 Task: In the Page Anna.pptxselect the first slide and add  'section', rename the section 'introduction'select the second slide and add  section, rename the section bodyapply the section 'collapse all'apply the section expand allinsert and apply to all slide slide no
Action: Mouse moved to (38, 90)
Screenshot: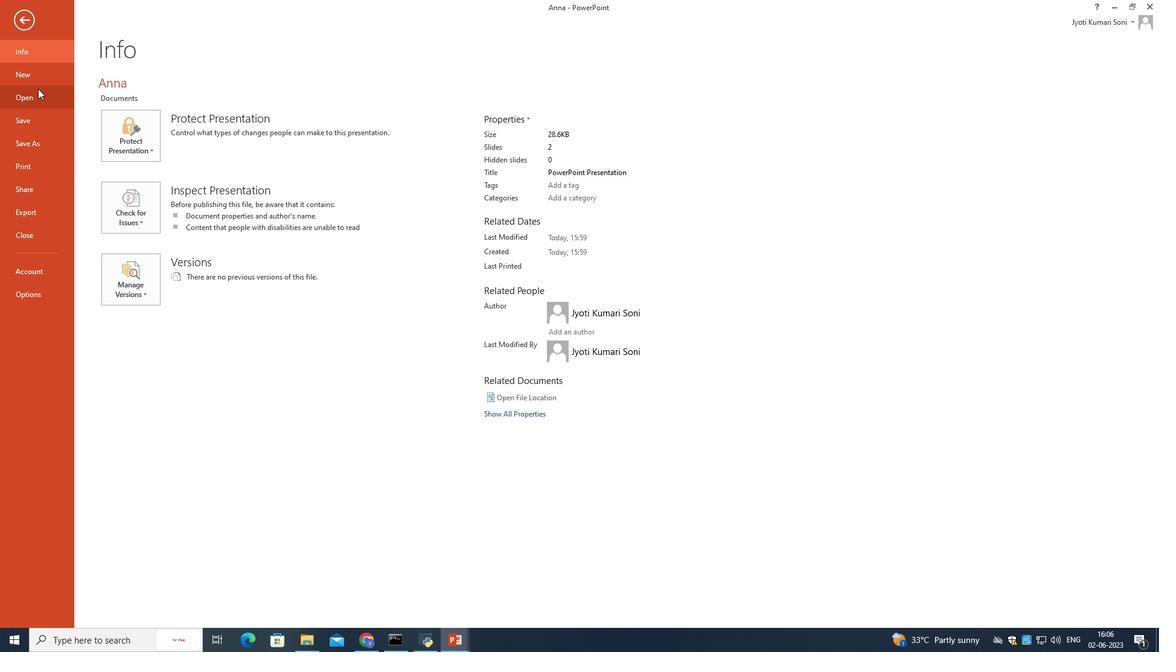
Action: Mouse pressed left at (38, 90)
Screenshot: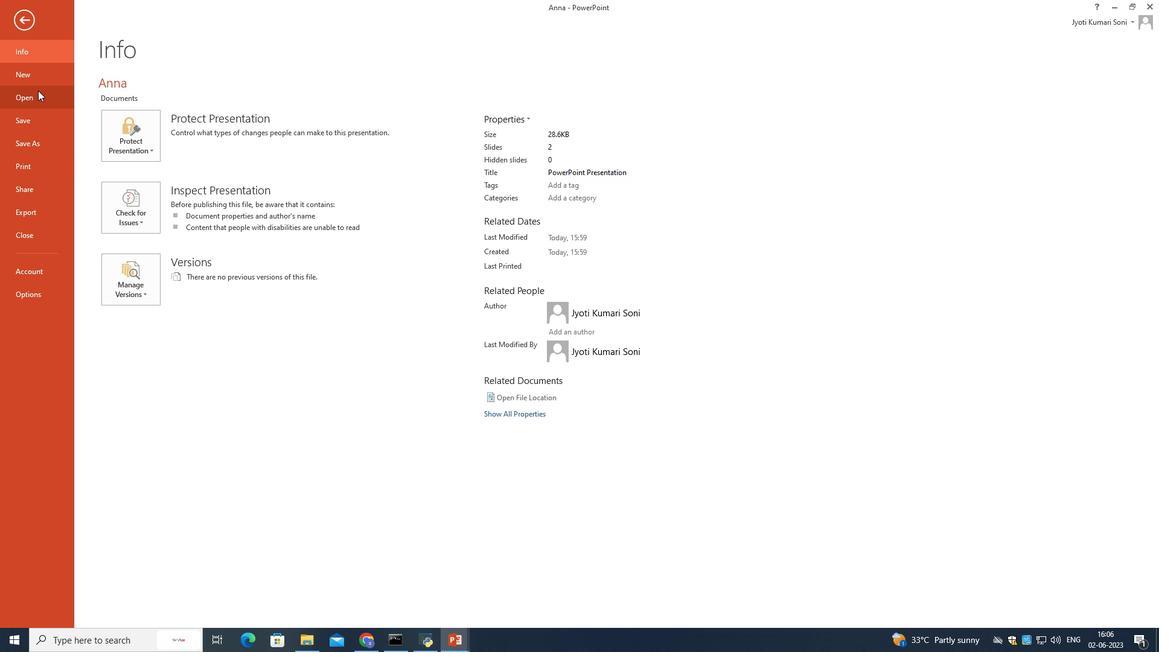 
Action: Mouse moved to (317, 109)
Screenshot: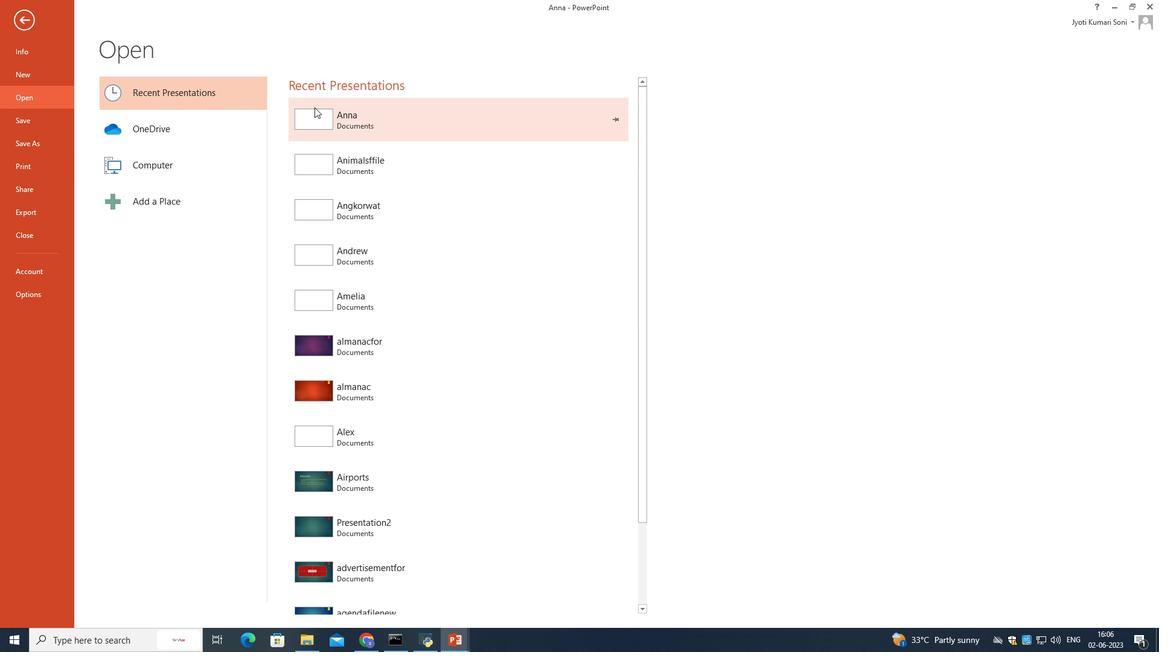
Action: Mouse pressed left at (317, 109)
Screenshot: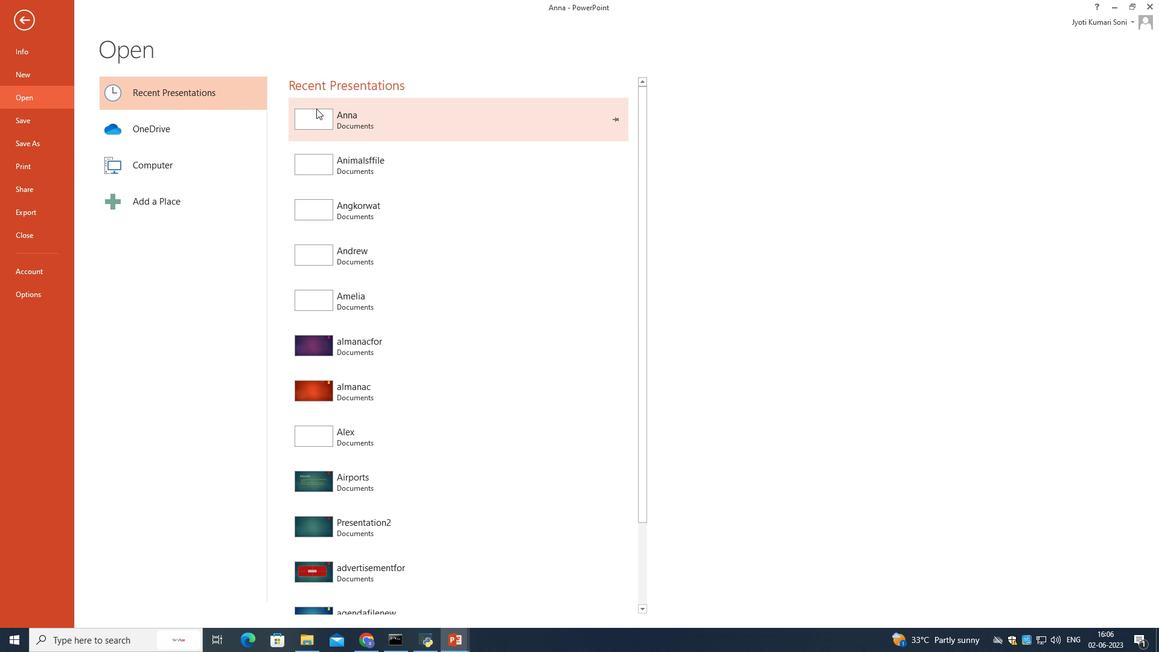
Action: Mouse moved to (100, 123)
Screenshot: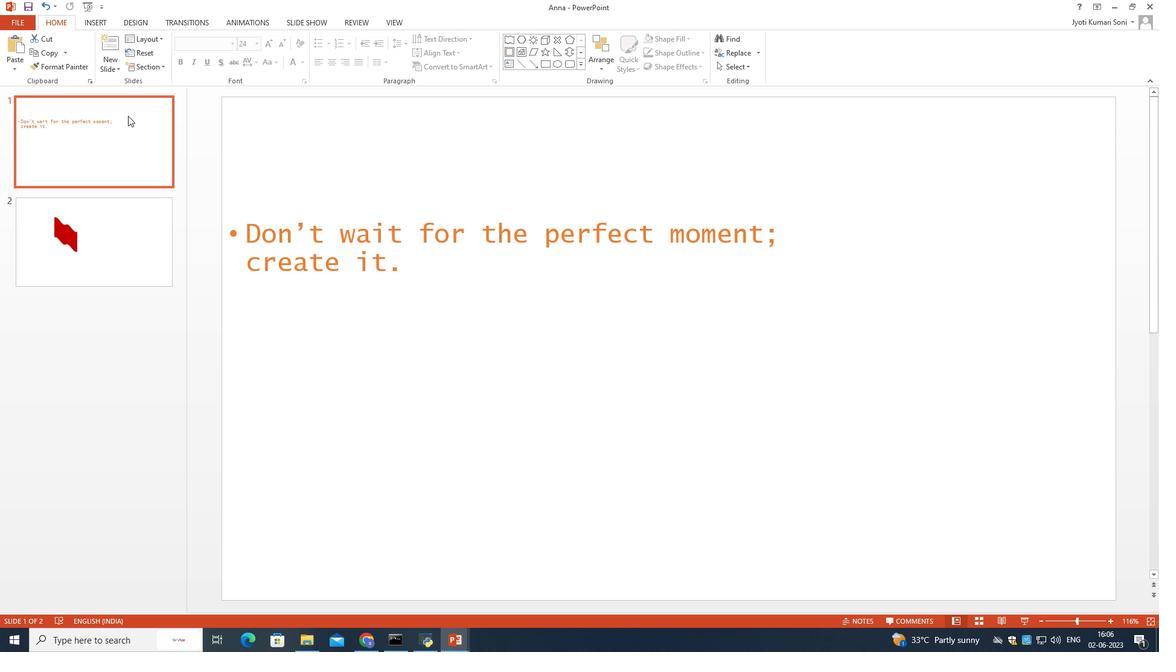 
Action: Mouse pressed left at (100, 123)
Screenshot: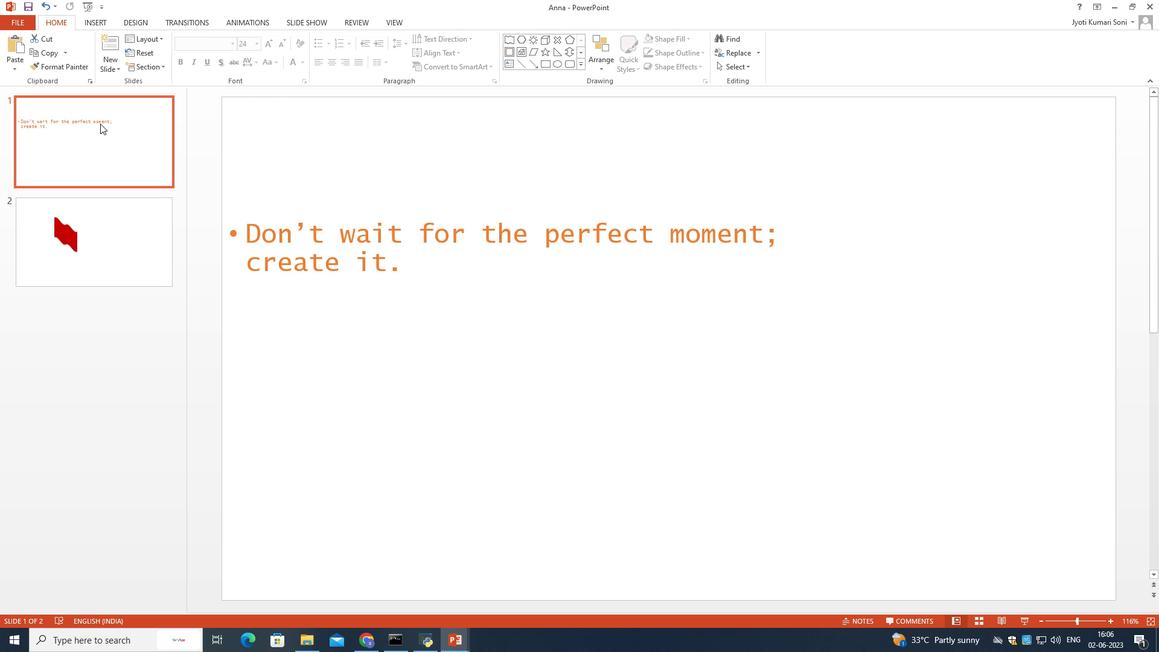 
Action: Mouse moved to (149, 65)
Screenshot: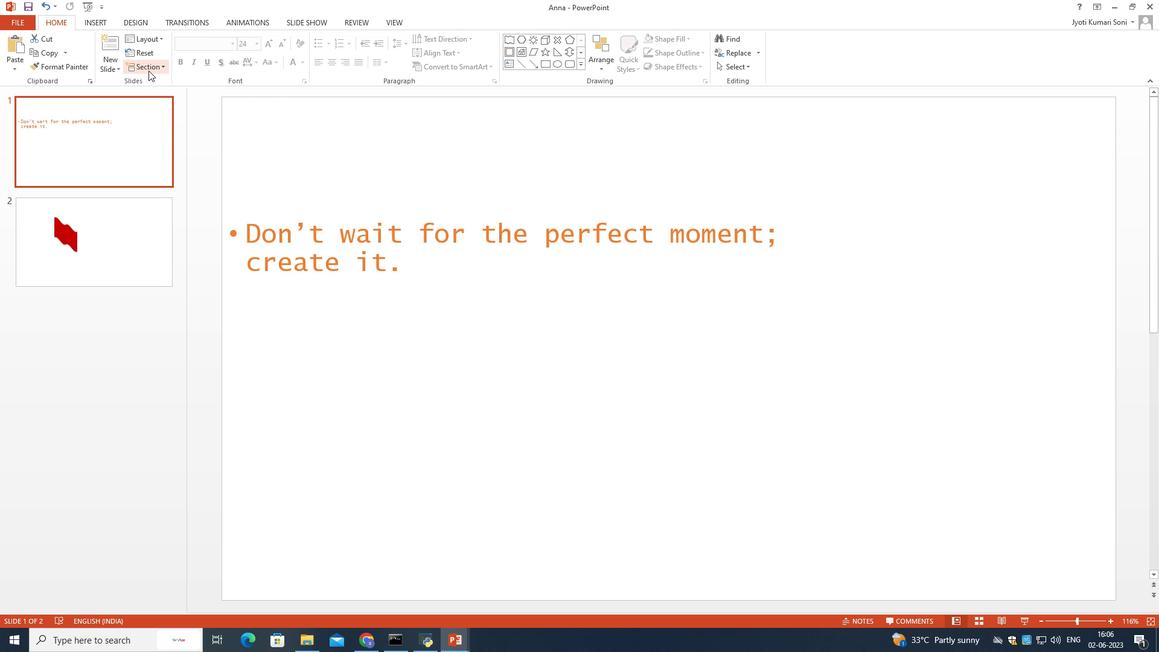 
Action: Mouse pressed left at (149, 65)
Screenshot: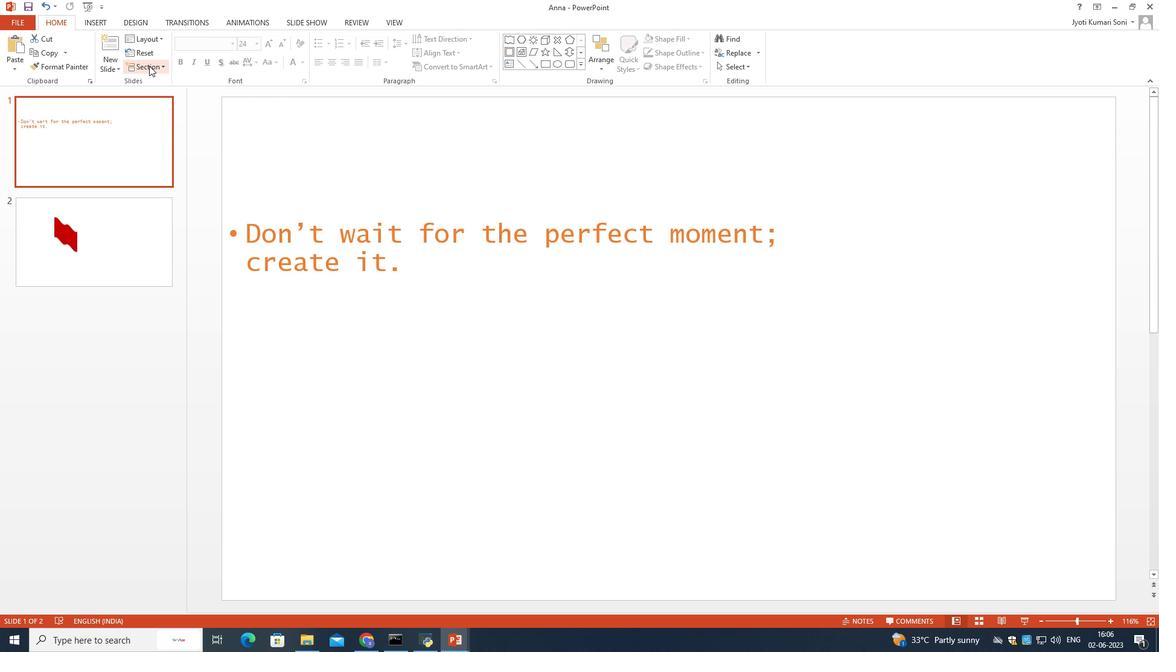 
Action: Mouse moved to (157, 79)
Screenshot: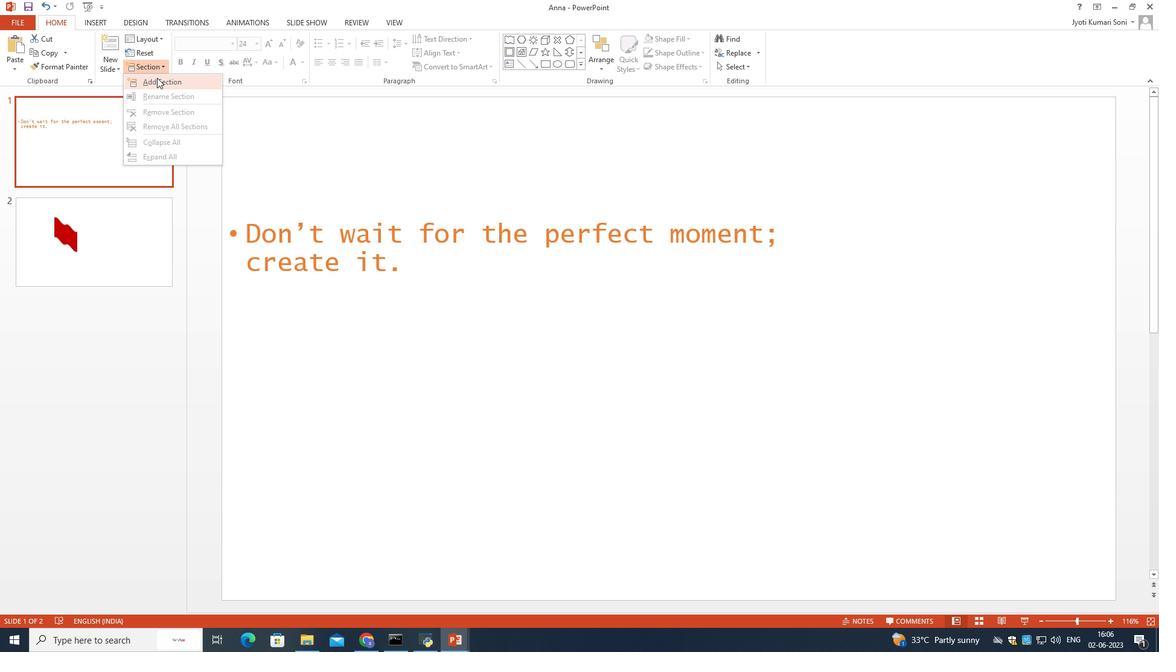 
Action: Mouse pressed left at (157, 79)
Screenshot: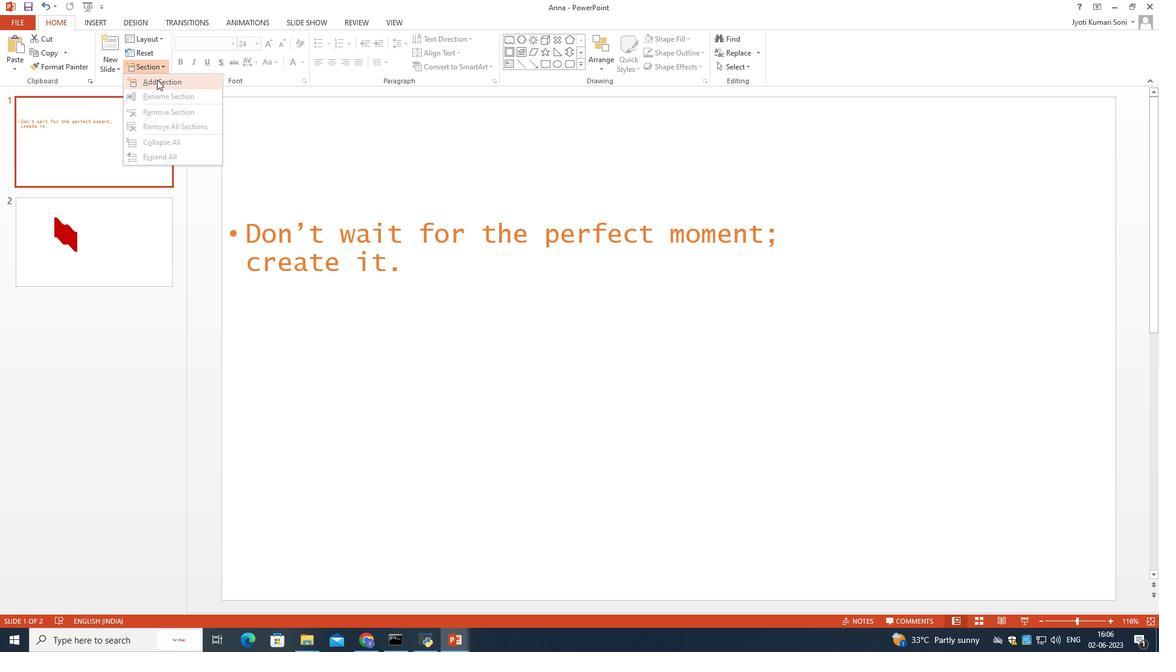 
Action: Mouse moved to (65, 99)
Screenshot: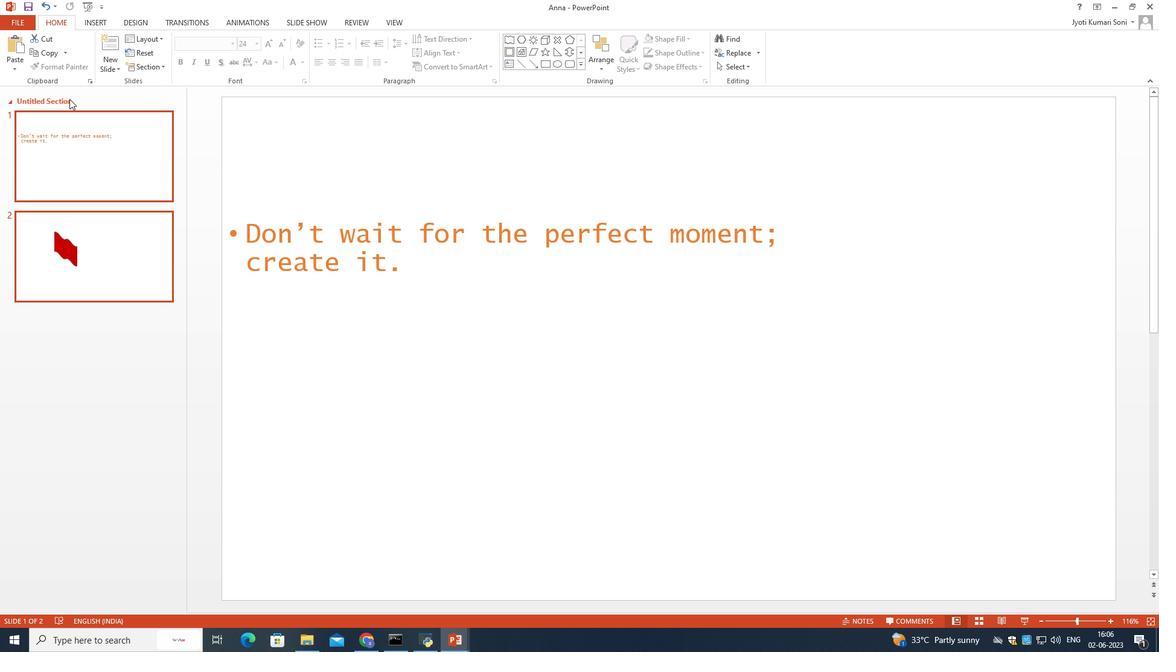 
Action: Mouse pressed right at (65, 99)
Screenshot: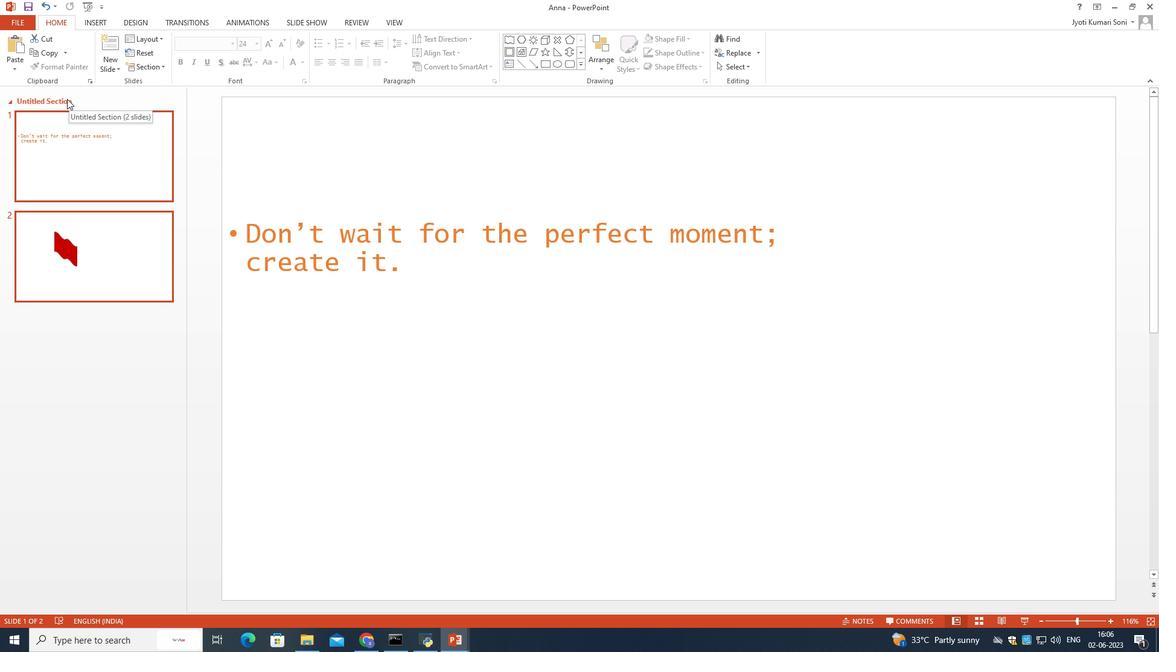 
Action: Mouse moved to (80, 108)
Screenshot: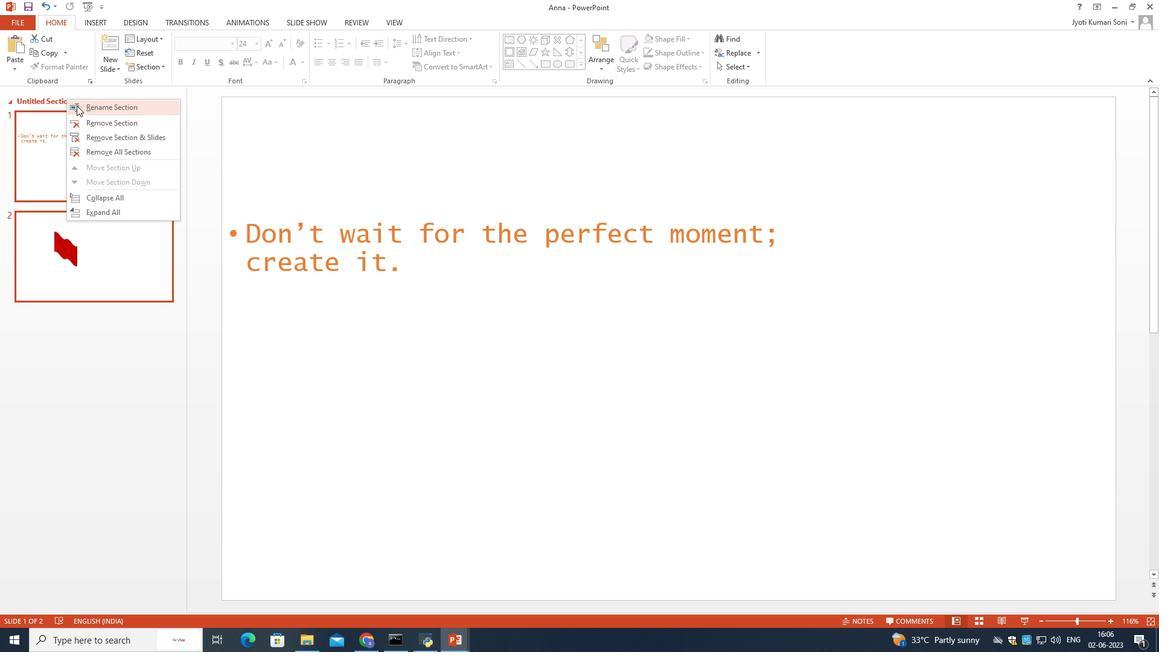
Action: Mouse pressed left at (80, 108)
Screenshot: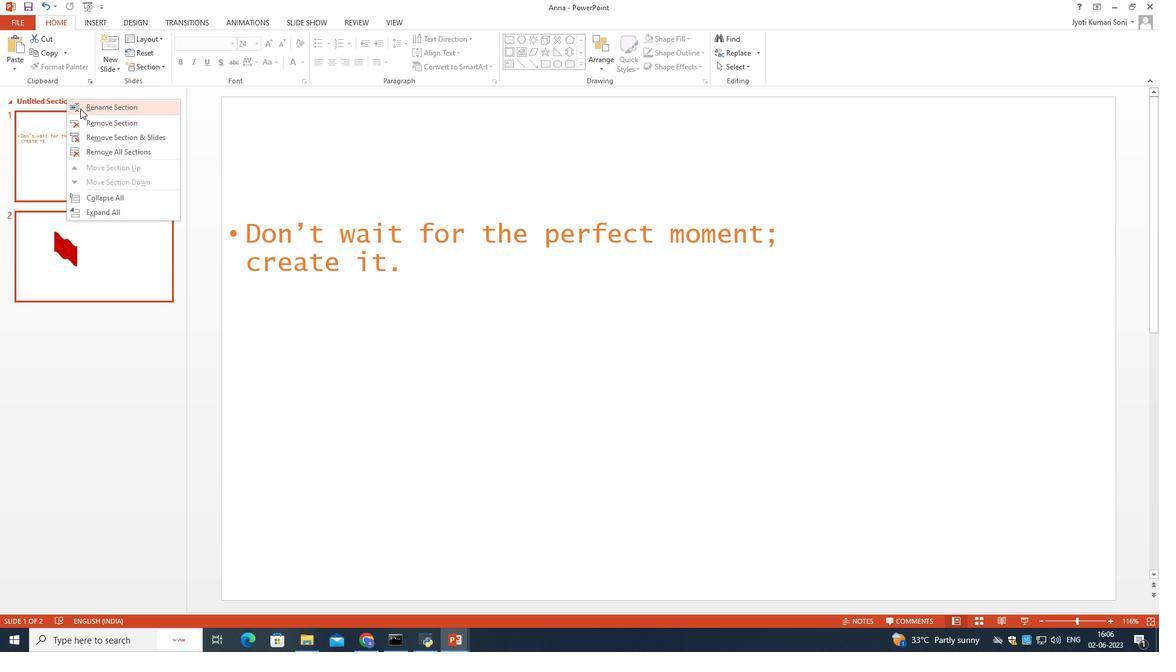 
Action: Mouse moved to (192, 156)
Screenshot: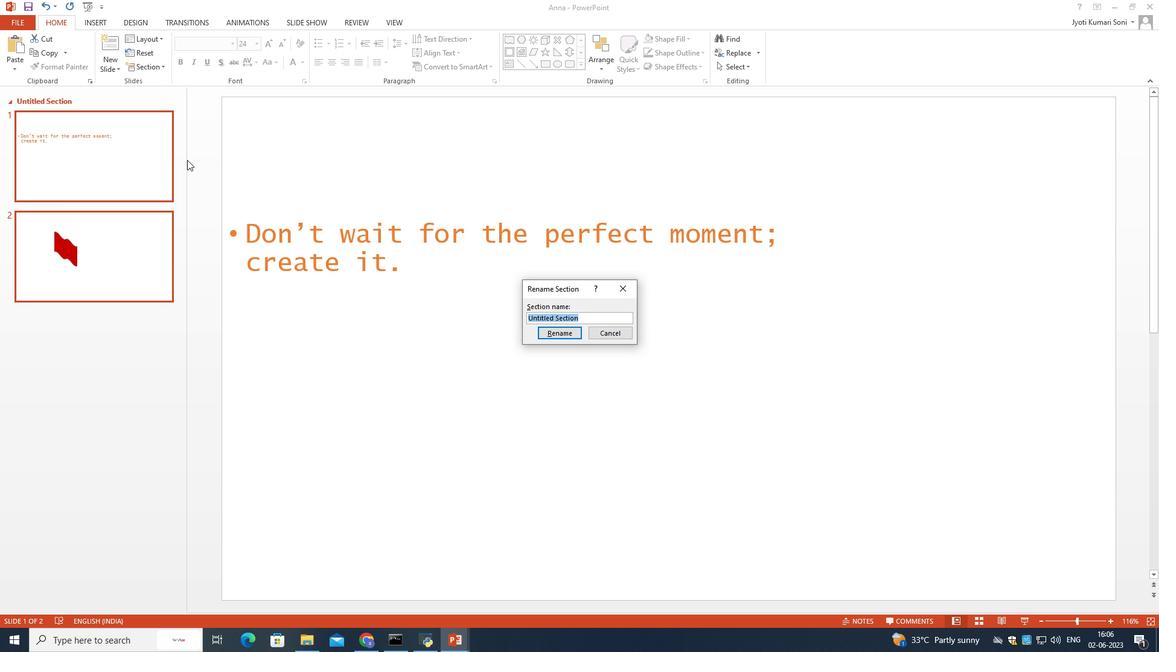 
Action: Key pressed <Key.shift>Introduction<Key.enter>
Screenshot: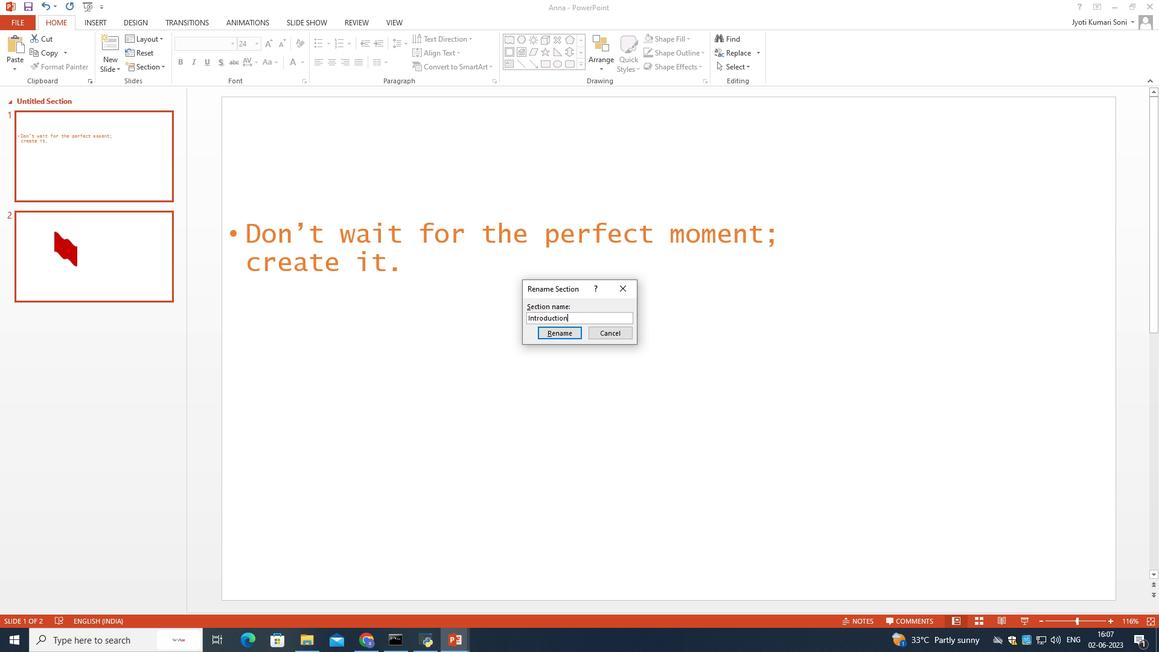 
Action: Mouse moved to (104, 233)
Screenshot: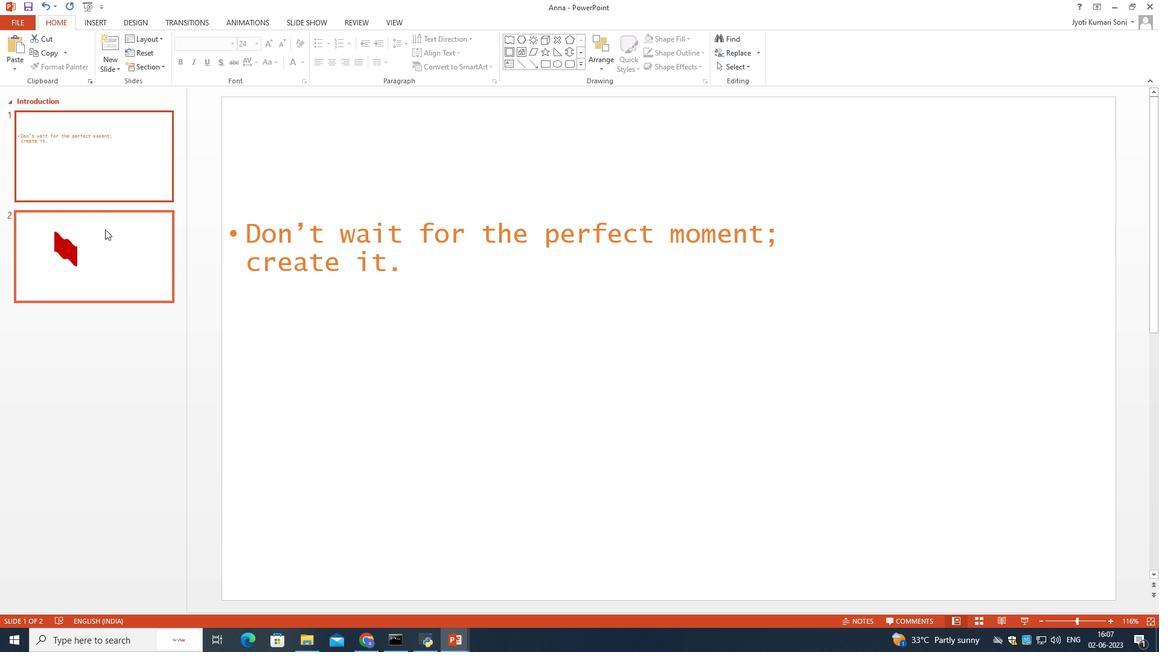 
Action: Mouse pressed left at (104, 233)
Screenshot: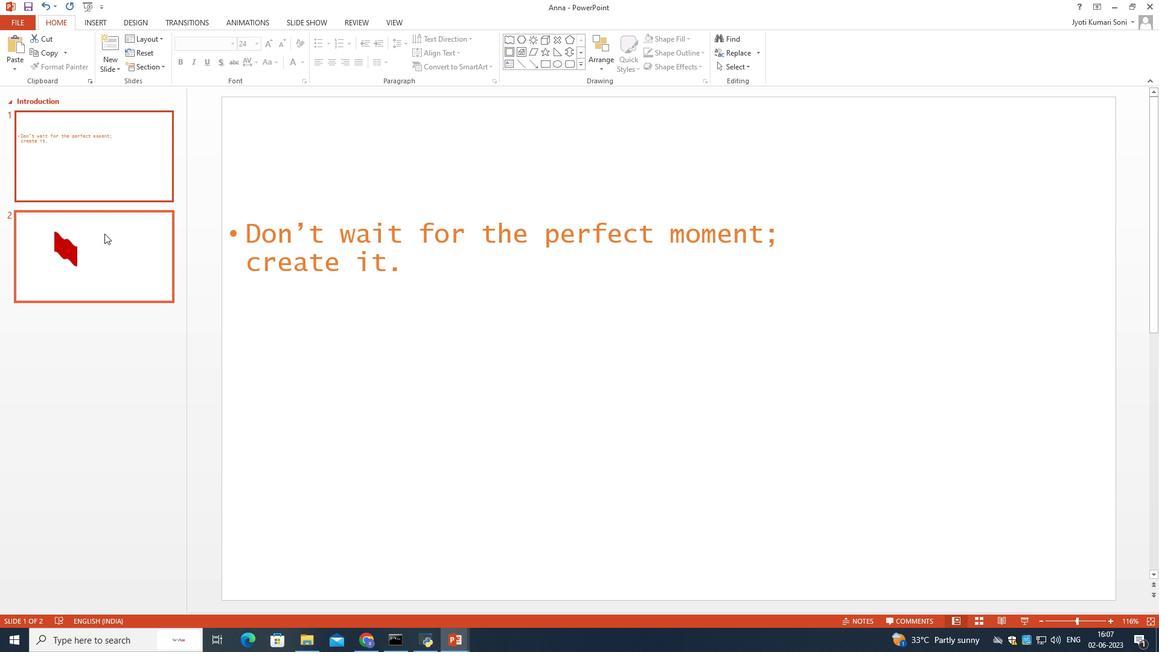 
Action: Mouse moved to (134, 67)
Screenshot: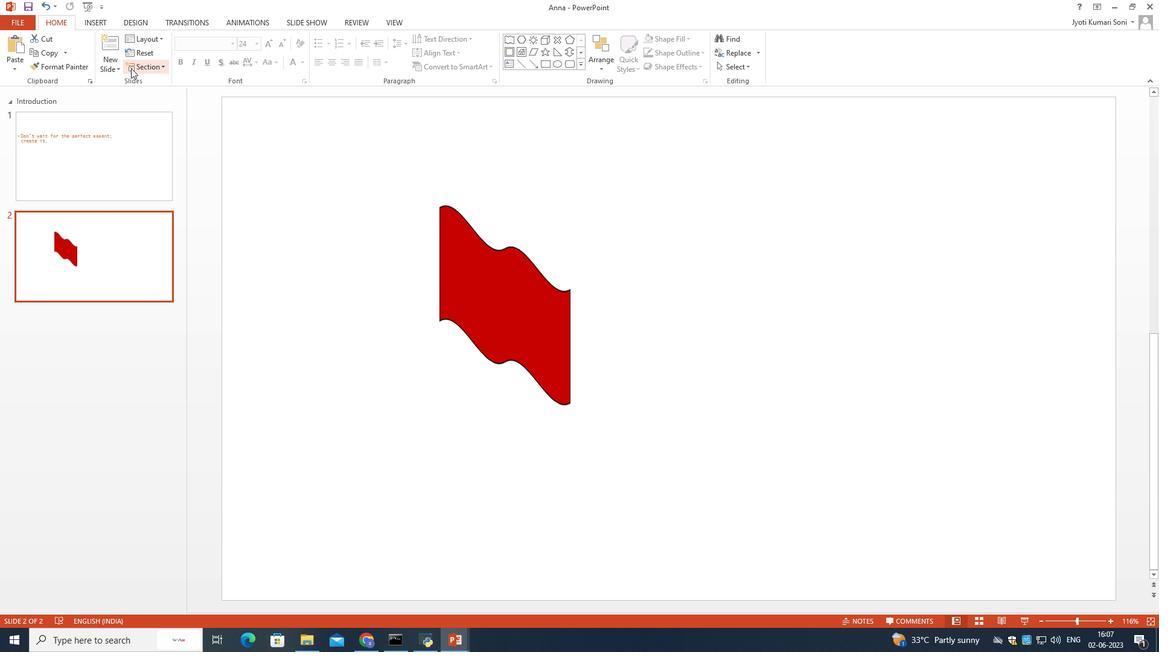 
Action: Mouse pressed left at (134, 67)
Screenshot: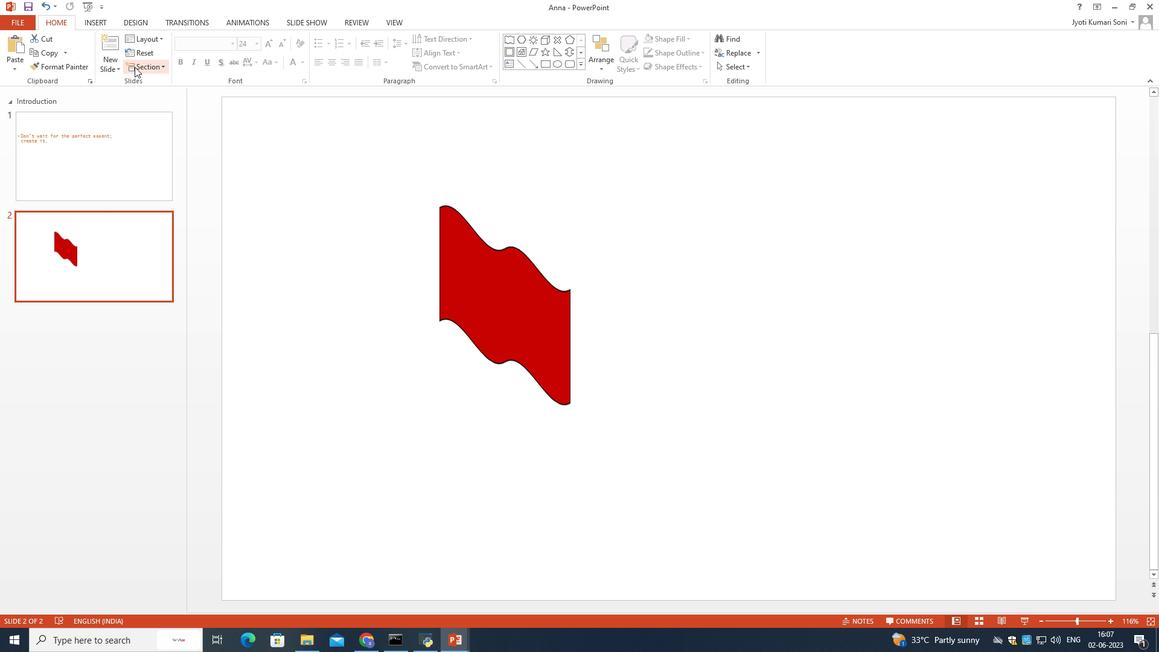 
Action: Mouse moved to (147, 82)
Screenshot: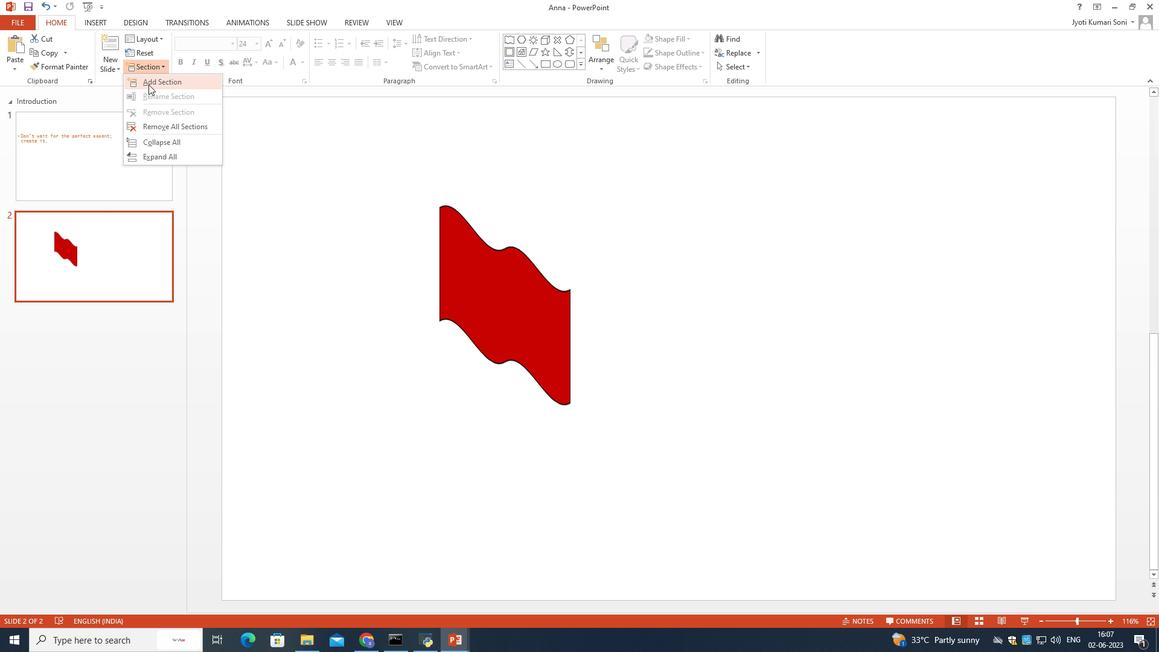 
Action: Mouse pressed left at (147, 82)
Screenshot: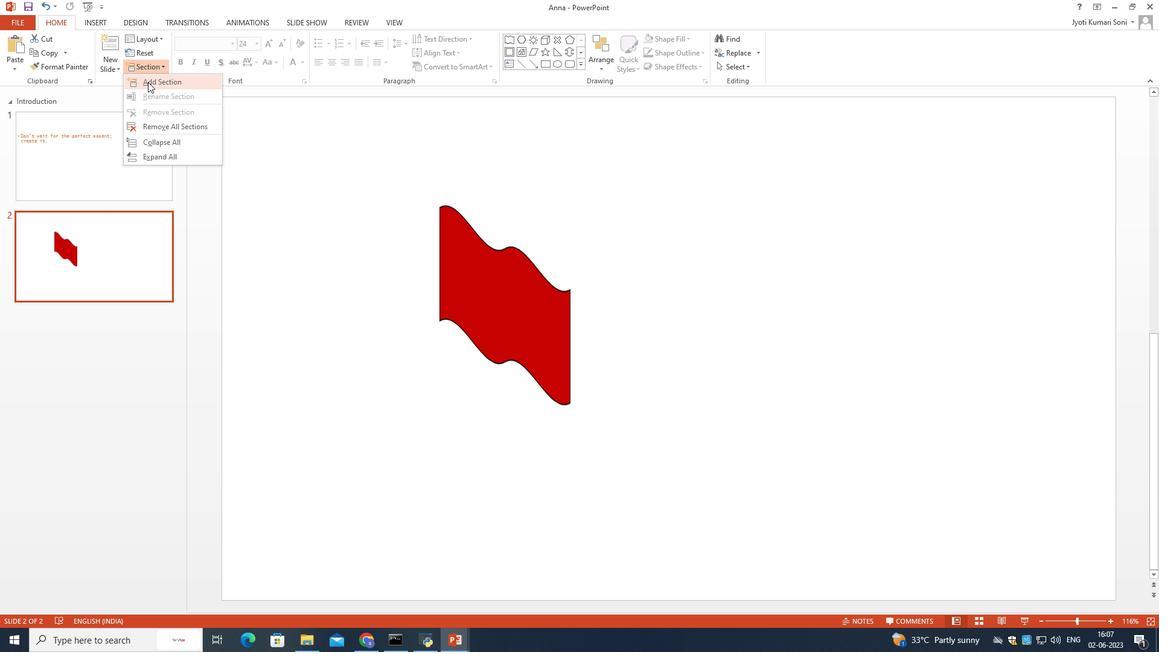 
Action: Mouse moved to (64, 216)
Screenshot: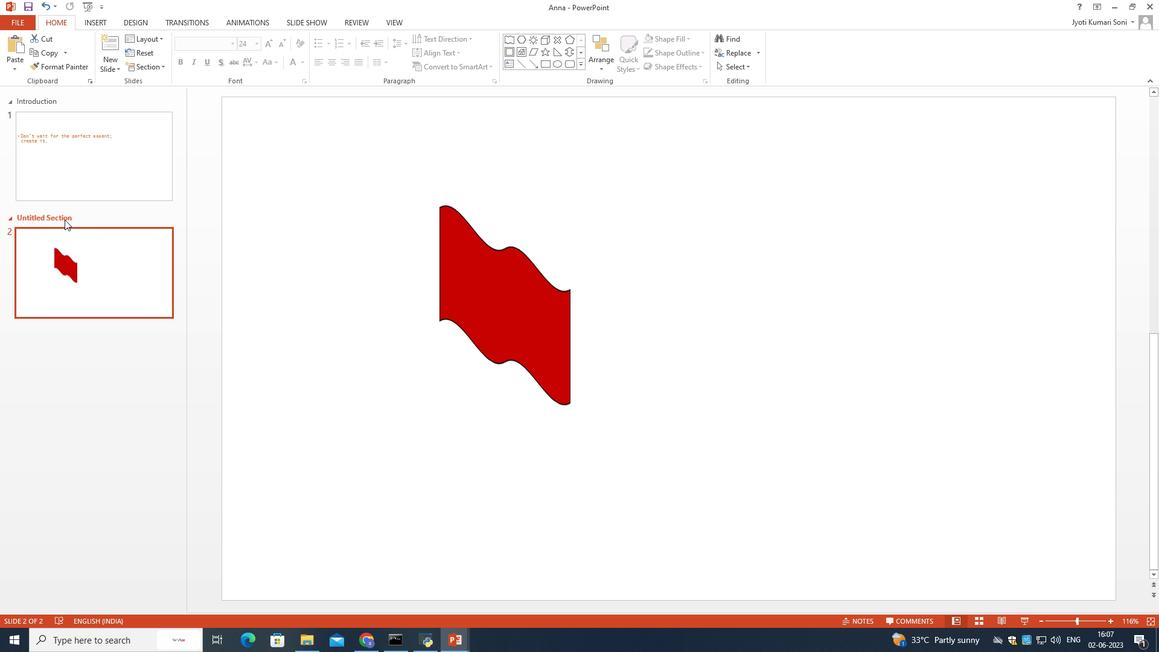 
Action: Mouse pressed right at (64, 216)
Screenshot: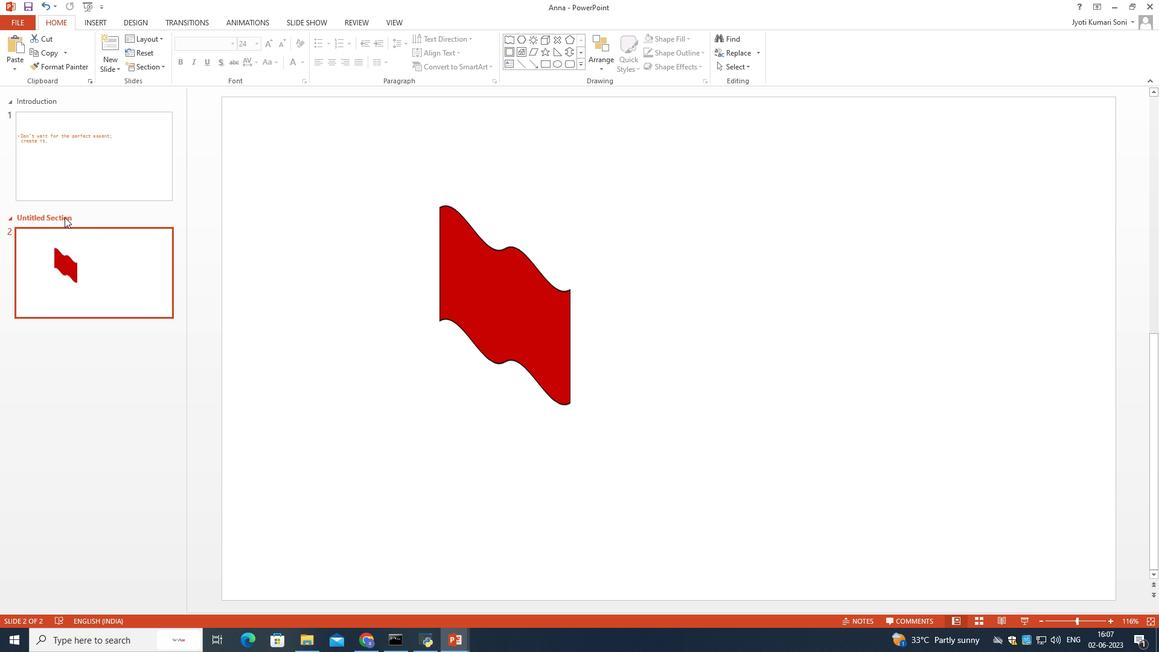 
Action: Mouse moved to (80, 224)
Screenshot: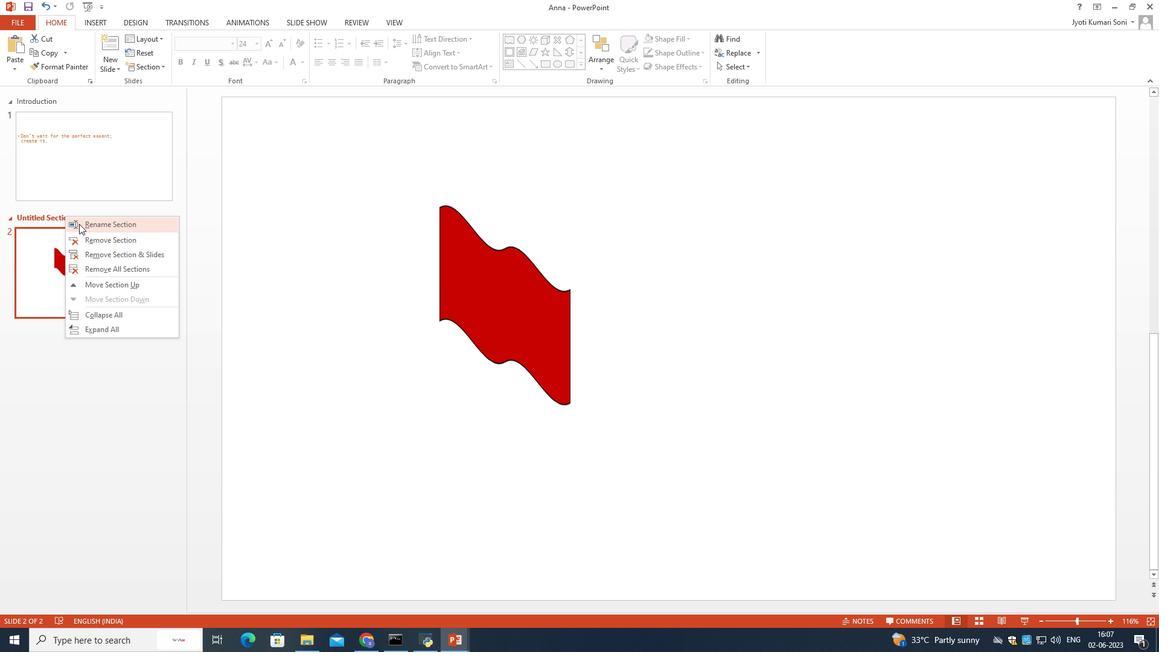 
Action: Mouse pressed left at (80, 224)
Screenshot: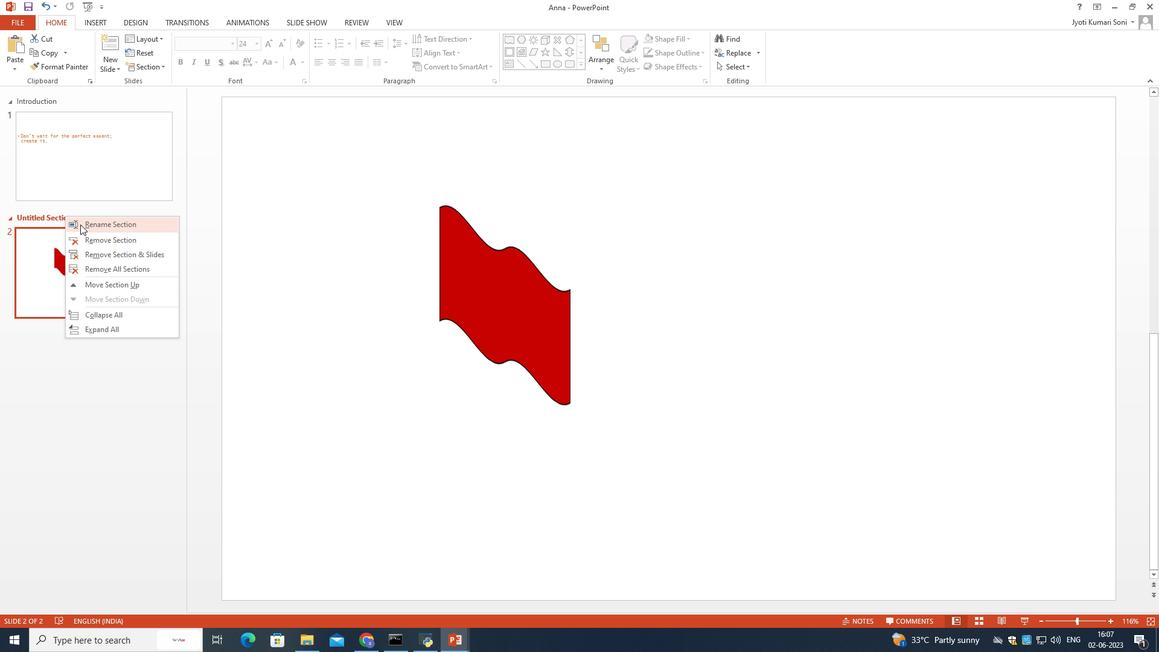 
Action: Mouse moved to (128, 228)
Screenshot: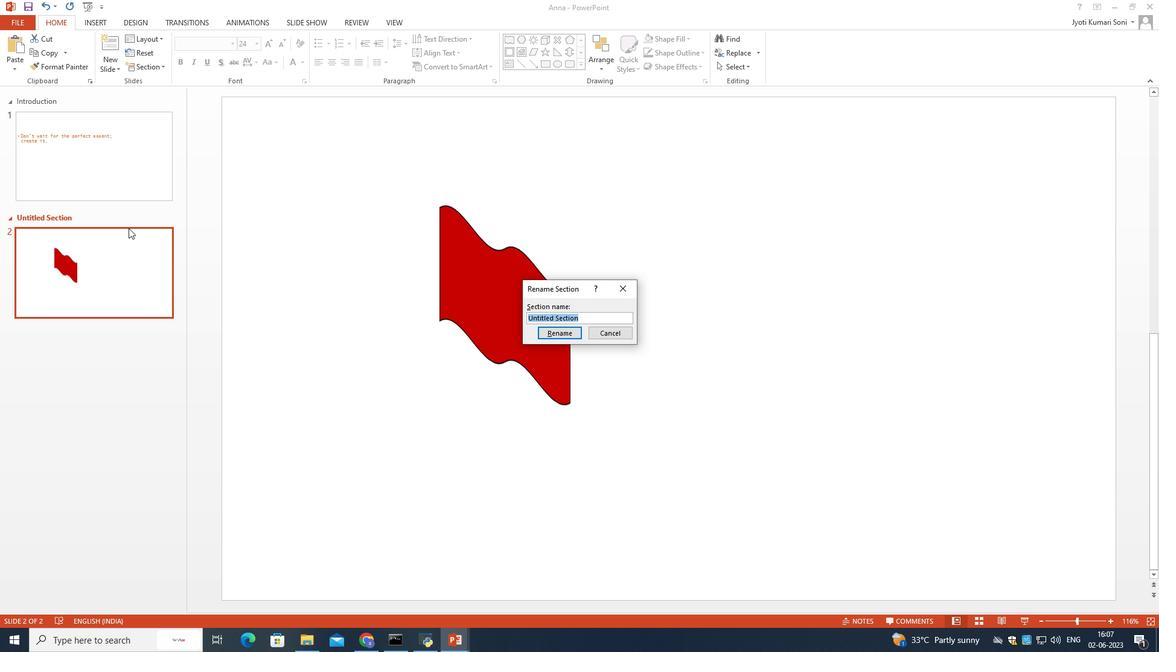 
Action: Key pressed body<Key.enter>
Screenshot: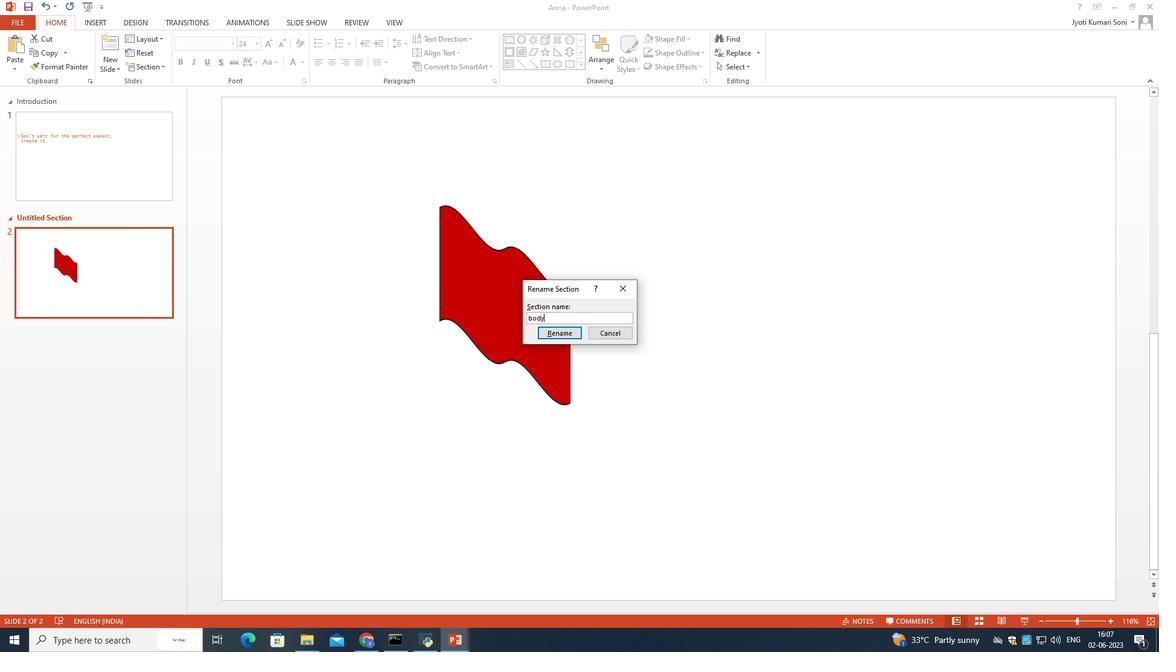 
Action: Mouse moved to (36, 220)
Screenshot: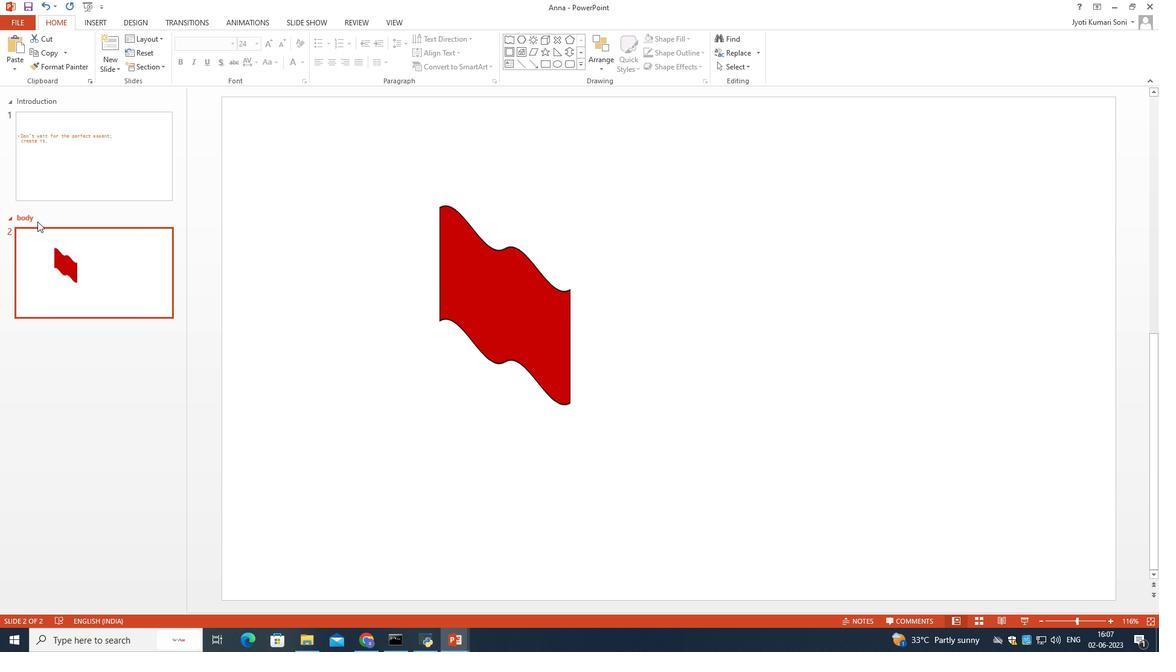 
Action: Mouse pressed right at (36, 220)
Screenshot: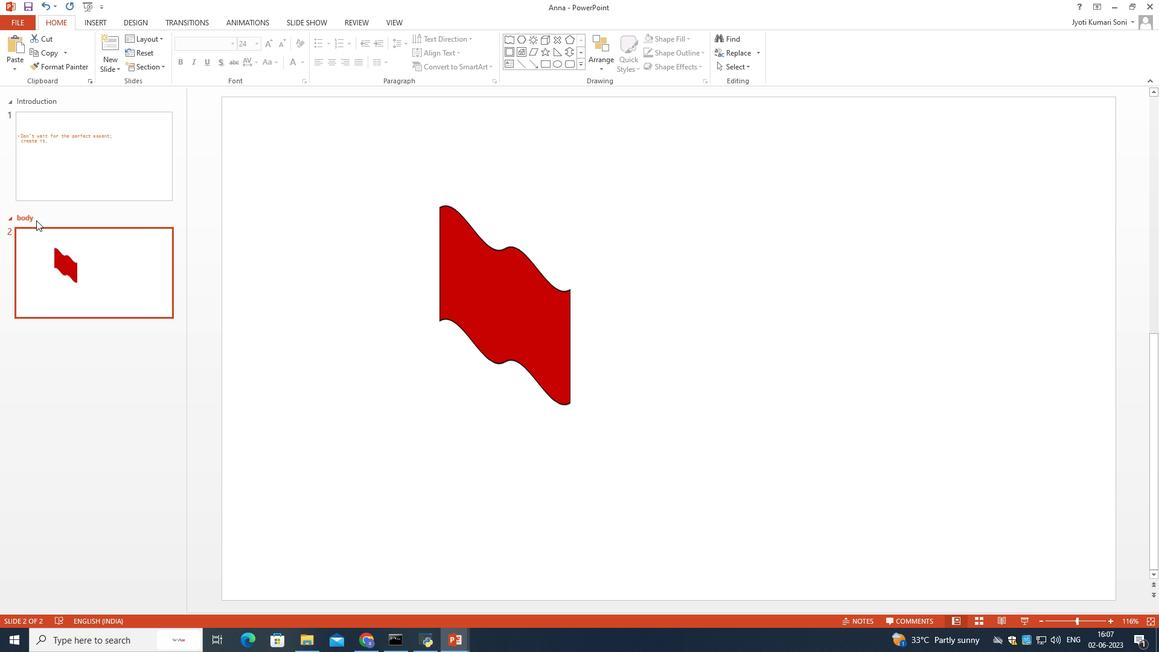 
Action: Mouse moved to (79, 322)
Screenshot: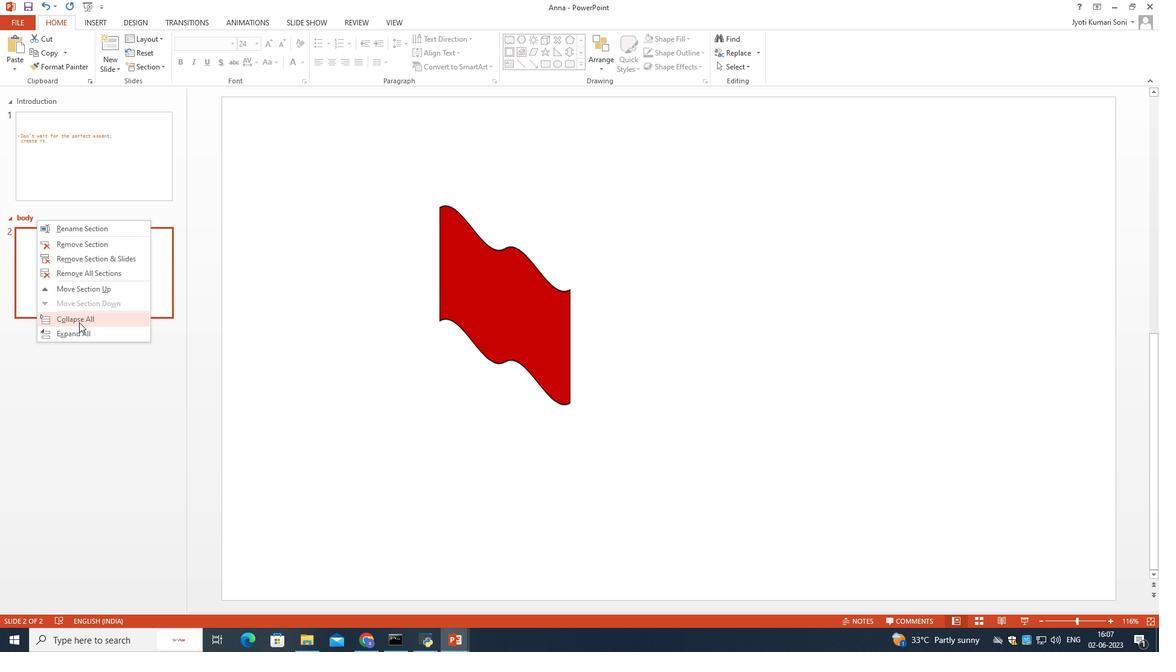 
Action: Mouse pressed left at (79, 322)
Screenshot: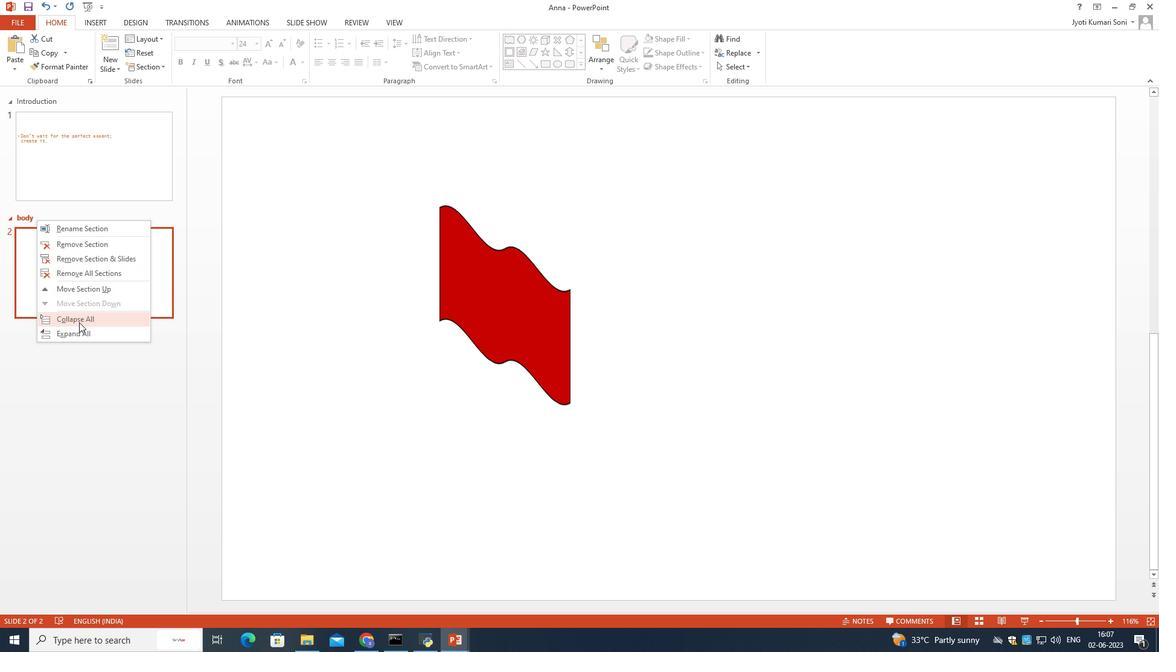 
Action: Mouse moved to (22, 114)
Screenshot: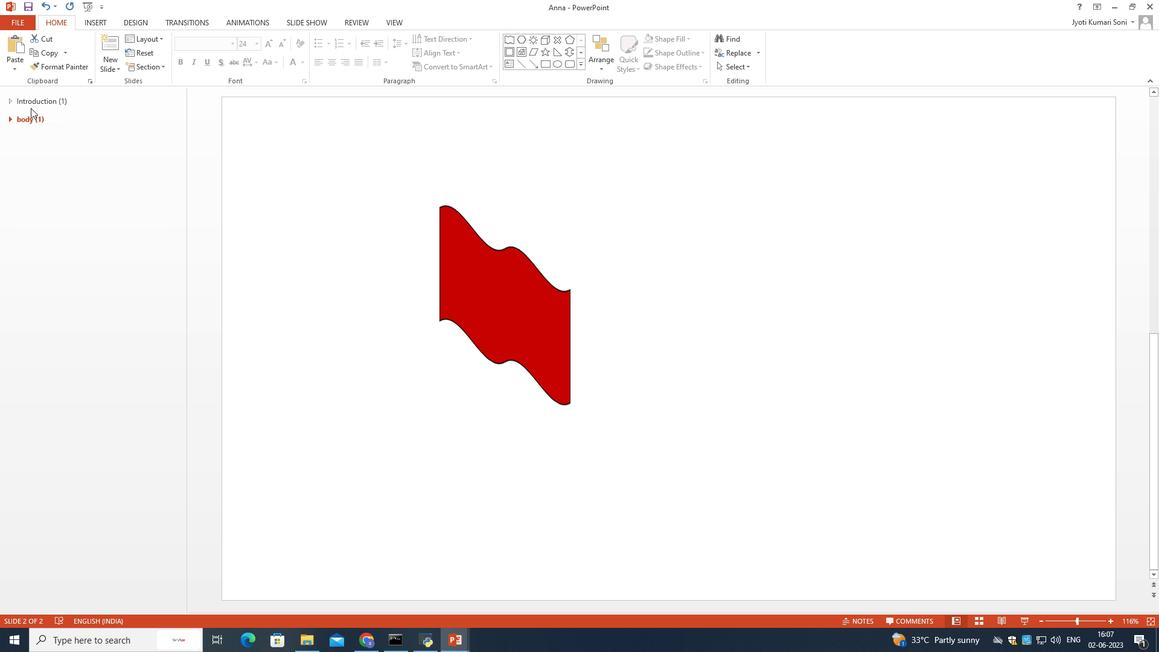 
Action: Mouse pressed right at (22, 114)
Screenshot: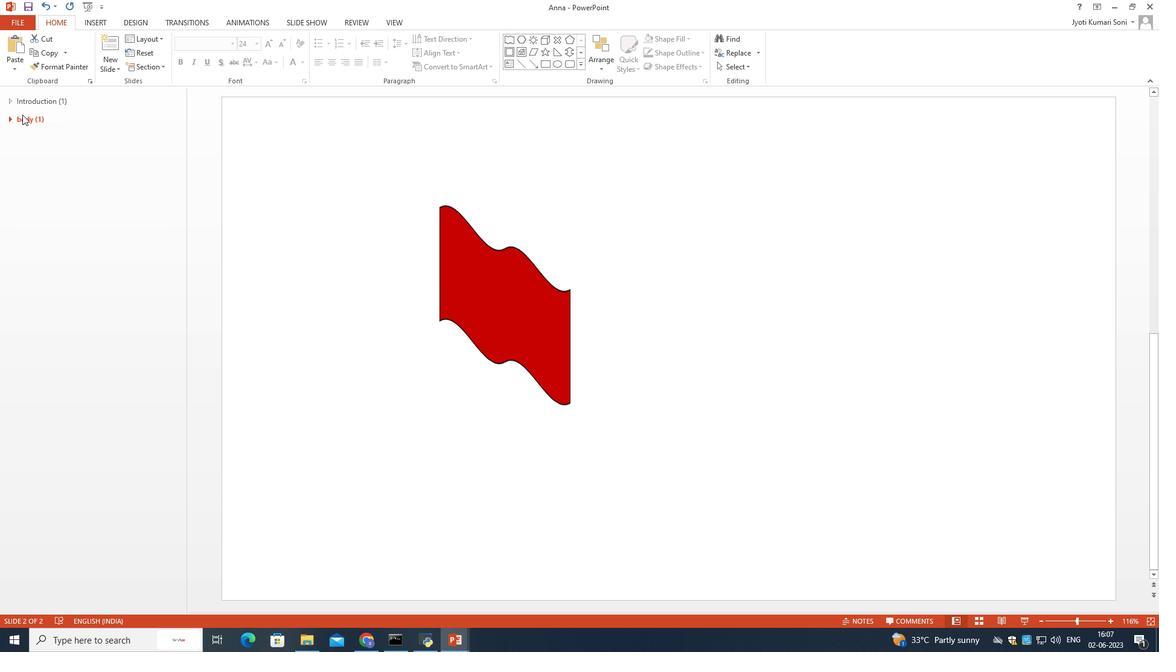 
Action: Mouse moved to (71, 228)
Screenshot: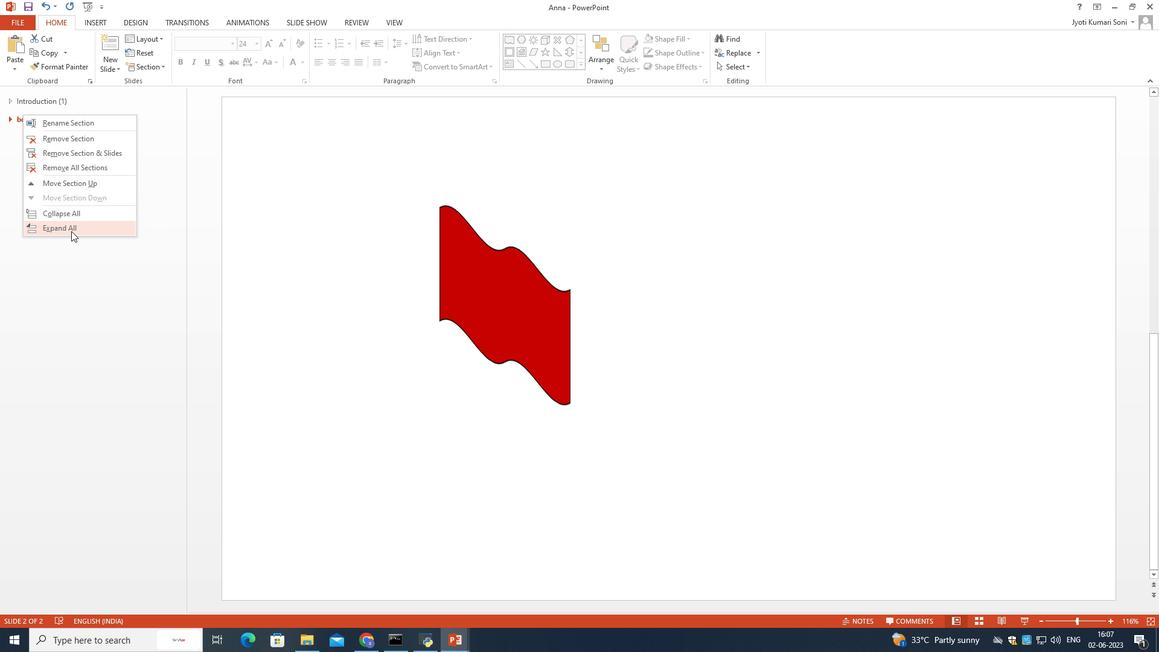 
Action: Mouse pressed left at (71, 228)
Screenshot: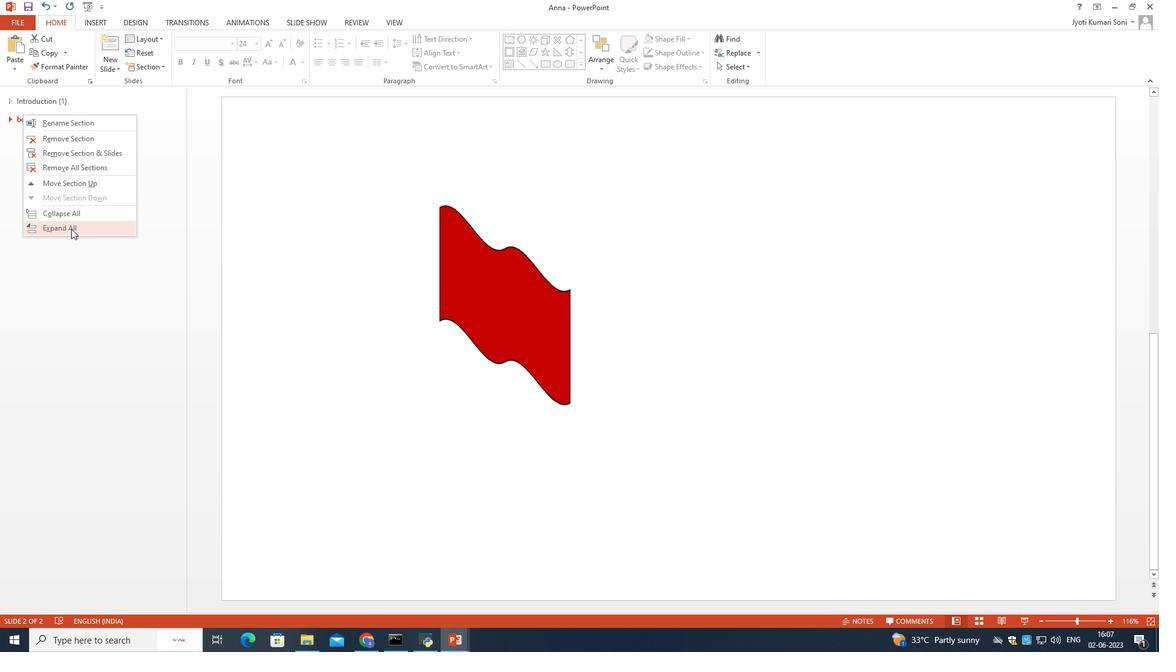 
Action: Mouse moved to (259, 168)
Screenshot: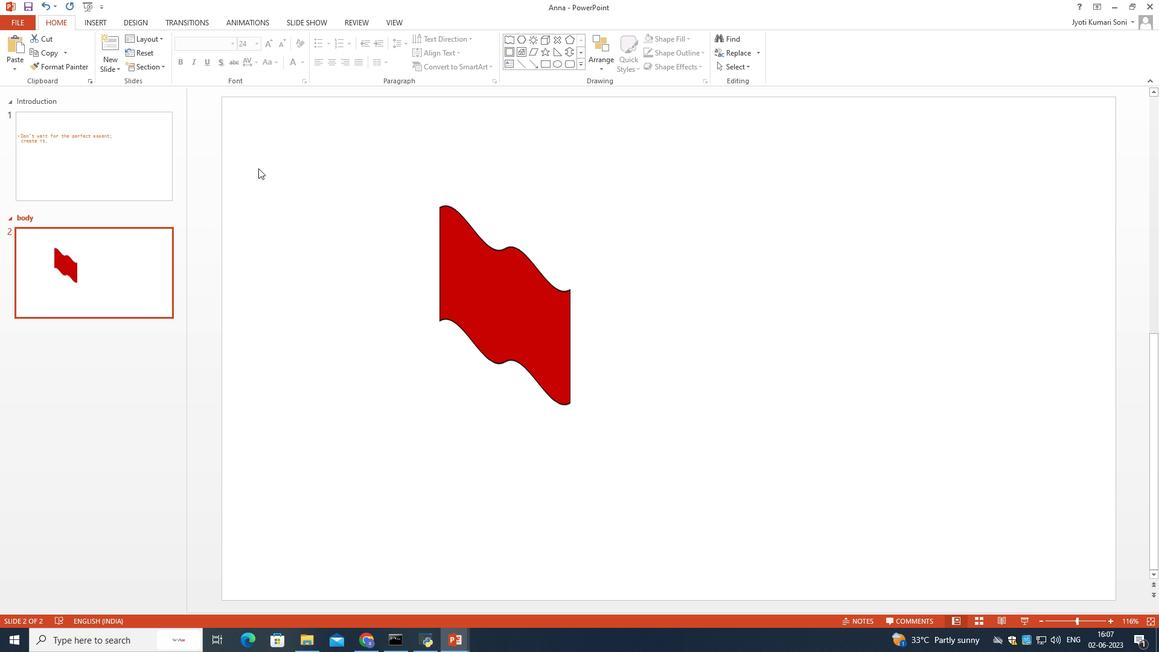 
Action: Mouse pressed left at (259, 168)
Screenshot: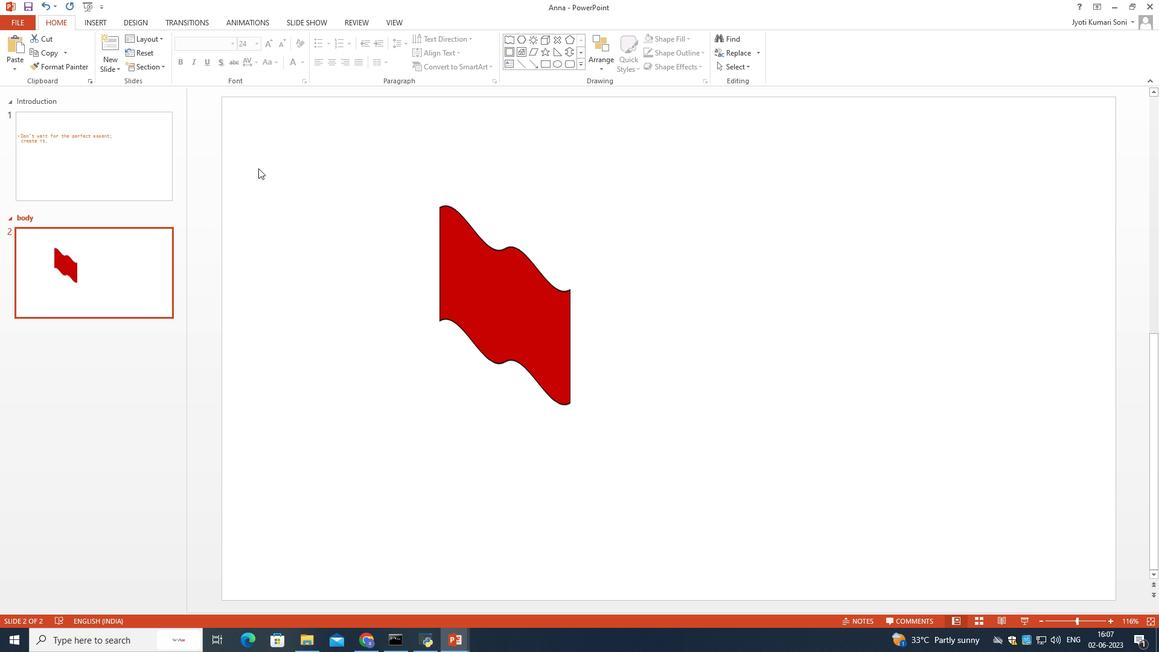 
Action: Mouse moved to (92, 16)
Screenshot: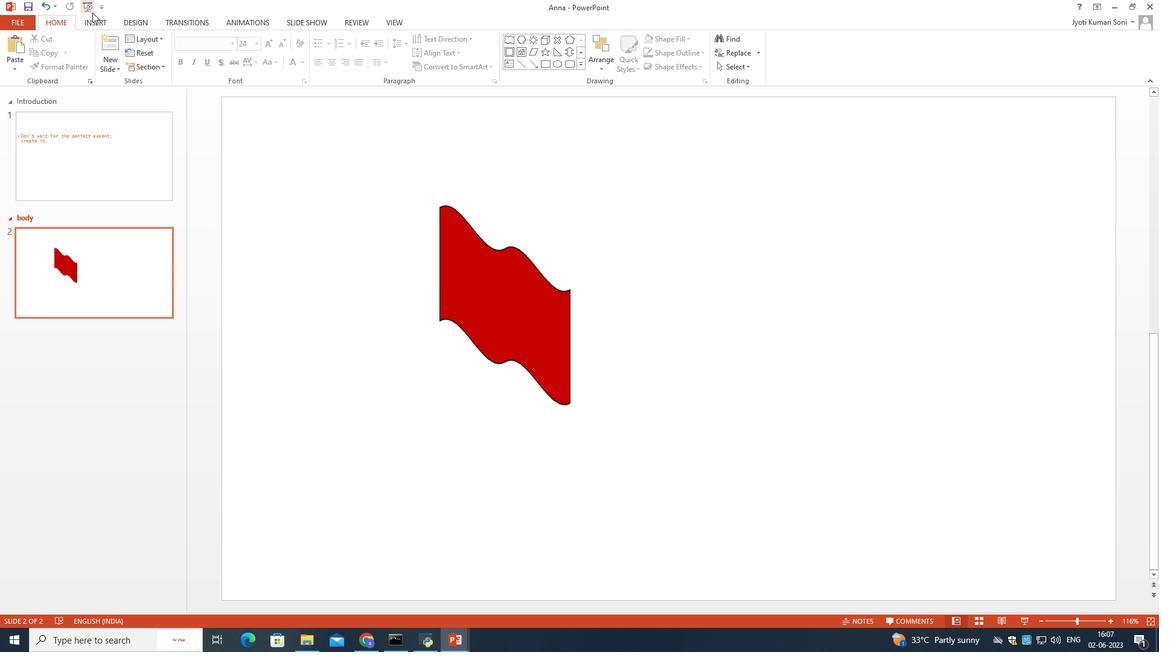 
Action: Mouse pressed left at (92, 16)
Screenshot: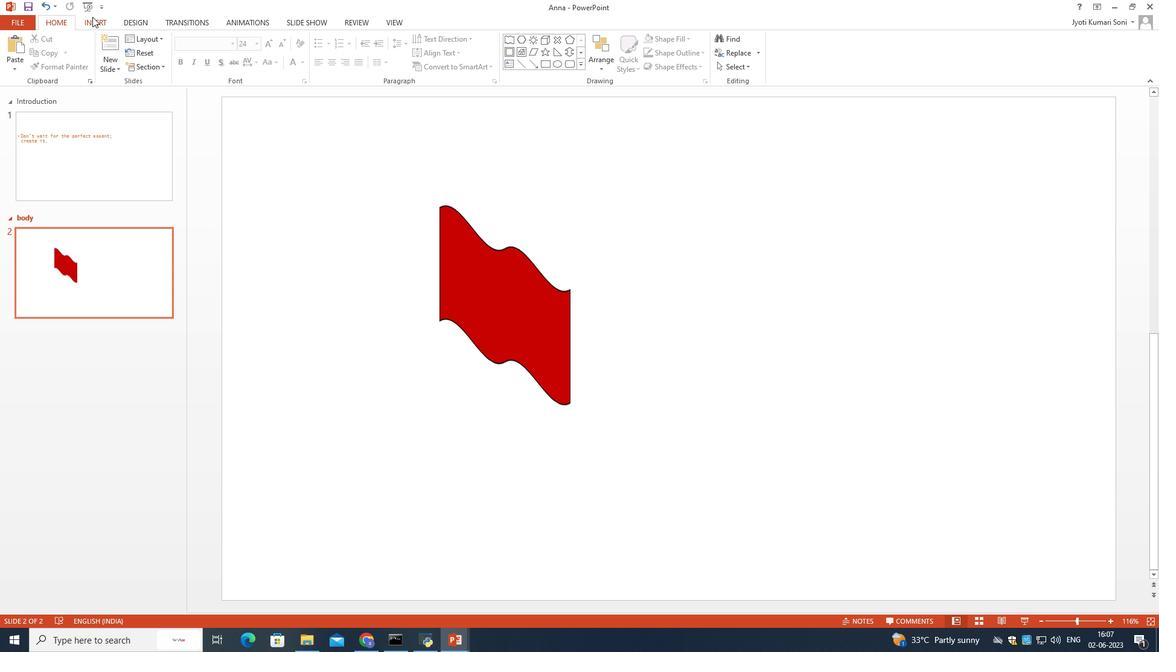 
Action: Mouse moved to (541, 36)
Screenshot: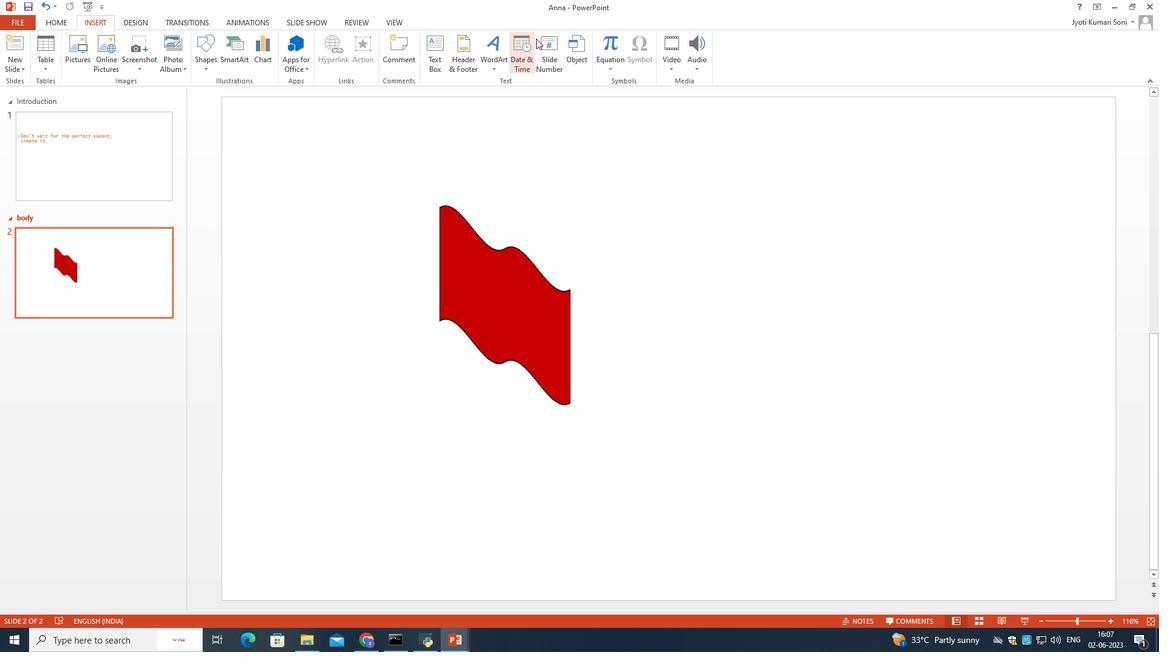 
Action: Mouse pressed left at (541, 36)
Screenshot: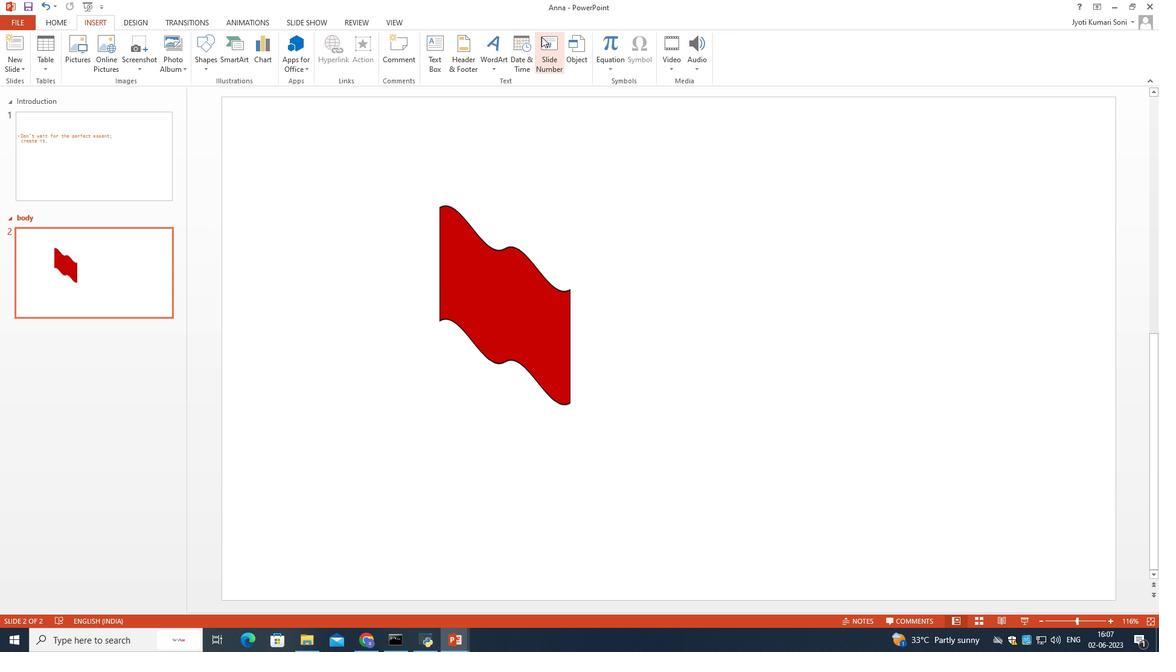 
Action: Mouse moved to (669, 421)
Screenshot: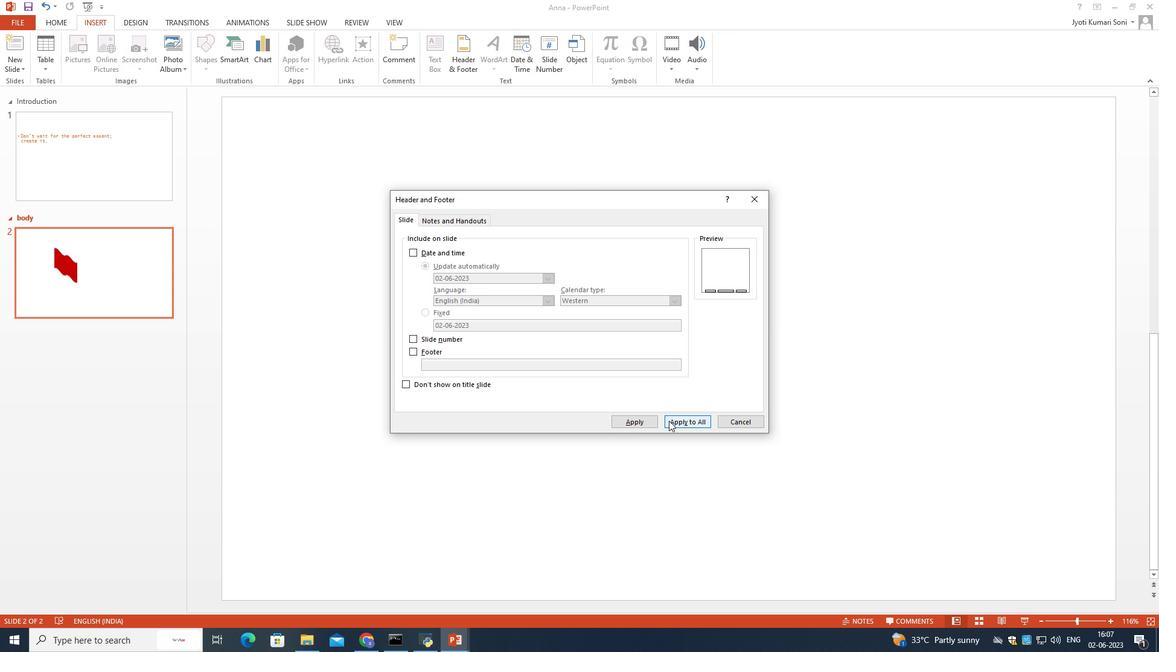 
Action: Mouse pressed left at (669, 421)
Screenshot: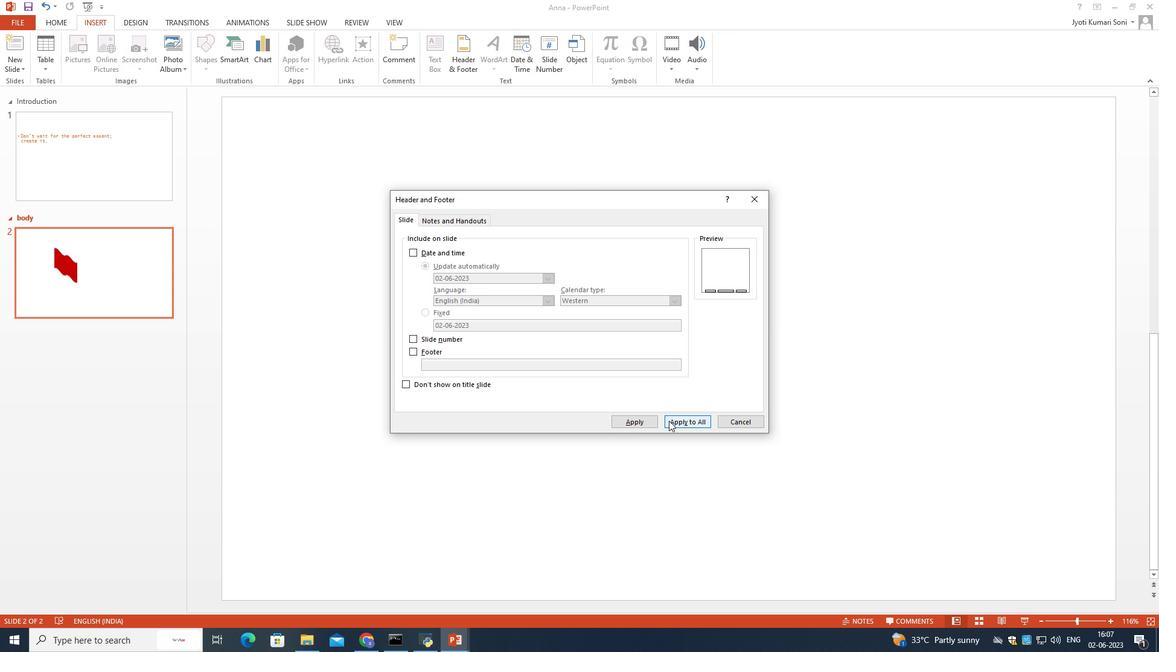 
Action: Mouse moved to (662, 407)
Screenshot: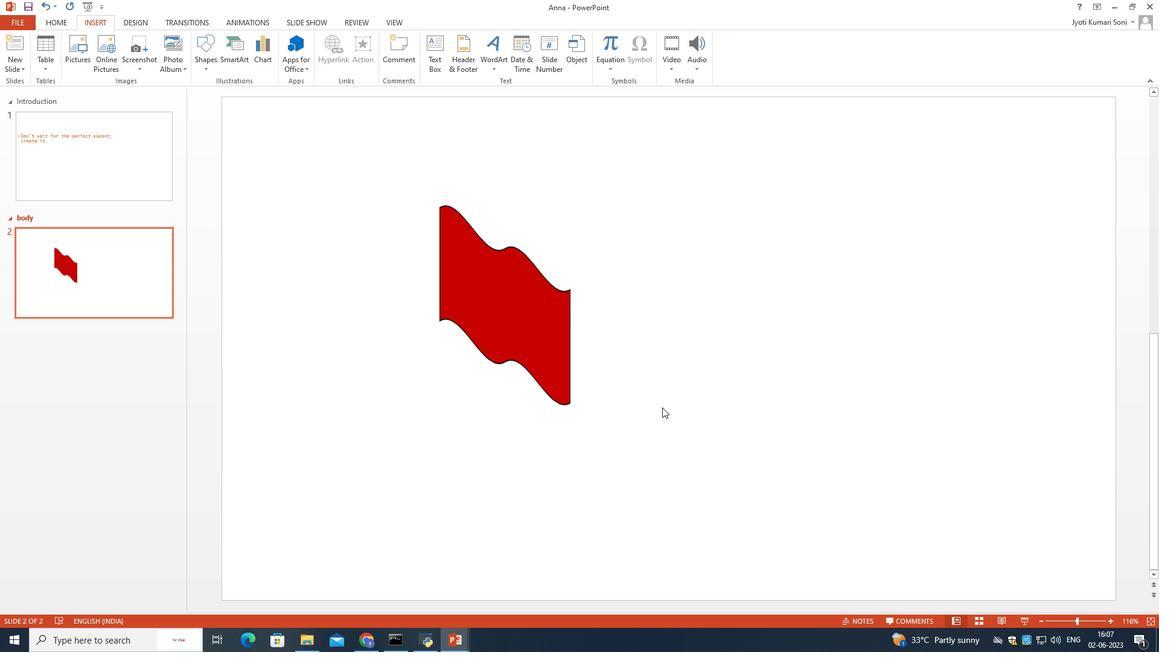 
